 Task: Open Card Career Services Review in Board Social Media Listening and Sentiment Analysis to Workspace Intellectual Property Services and add a team member Softage.2@softage.net, a label Purple, a checklist Employee Assistance Programs (EAP), an attachment from your computer, a color Purple and finally, add a card description 'Plan and execute company team-building activity at a paintball field' and a comment 'Given the potential impact of this task on our company strategic goals, let us ensure that we approach it with a long-term perspective.'. Add a start date 'Jan 02, 1900' with a due date 'Jan 09, 1900'
Action: Mouse moved to (83, 336)
Screenshot: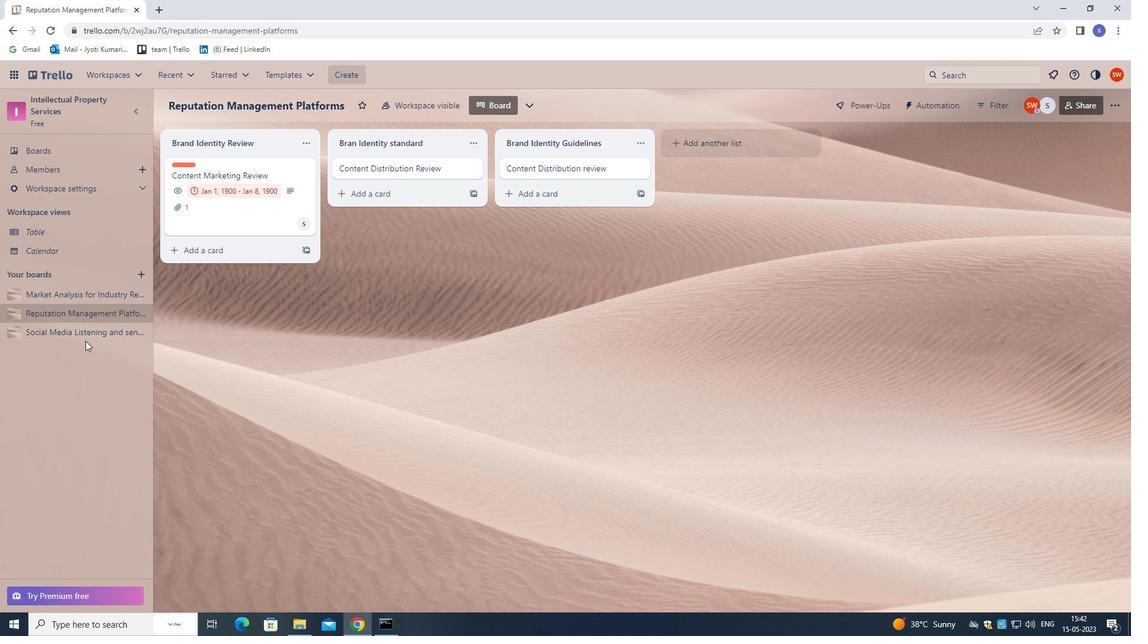
Action: Mouse pressed left at (83, 336)
Screenshot: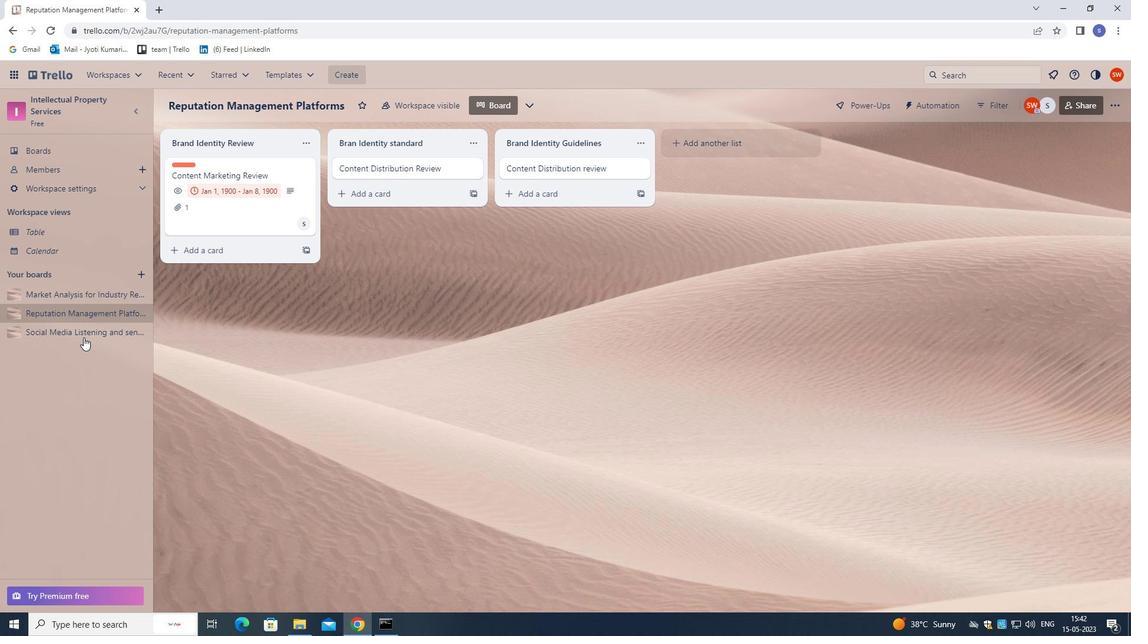 
Action: Mouse moved to (223, 173)
Screenshot: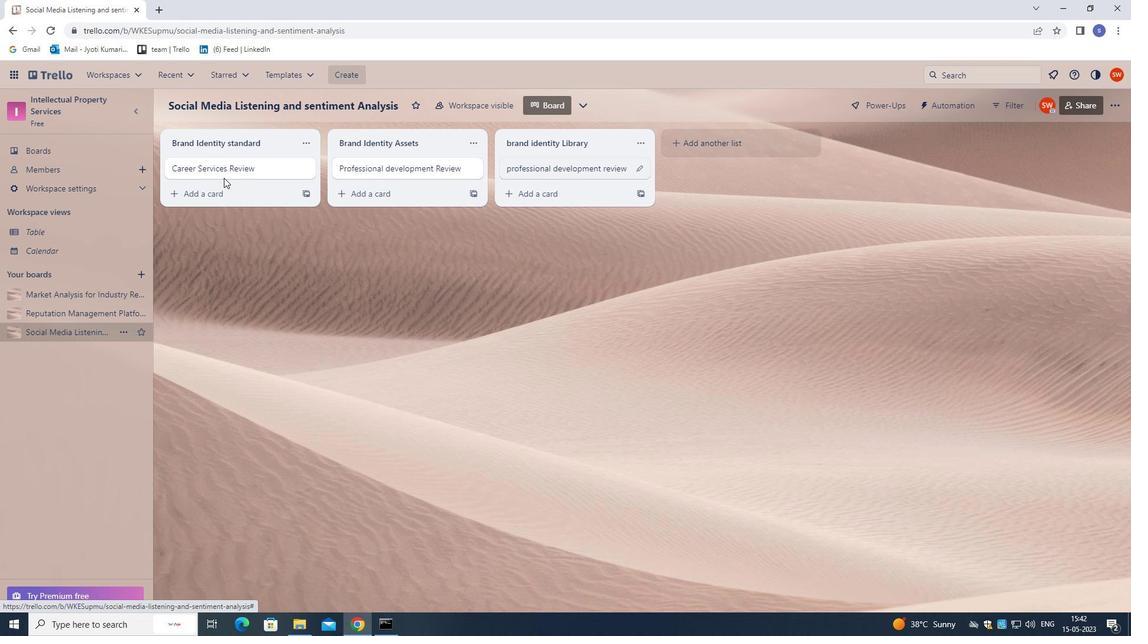 
Action: Mouse pressed left at (223, 173)
Screenshot: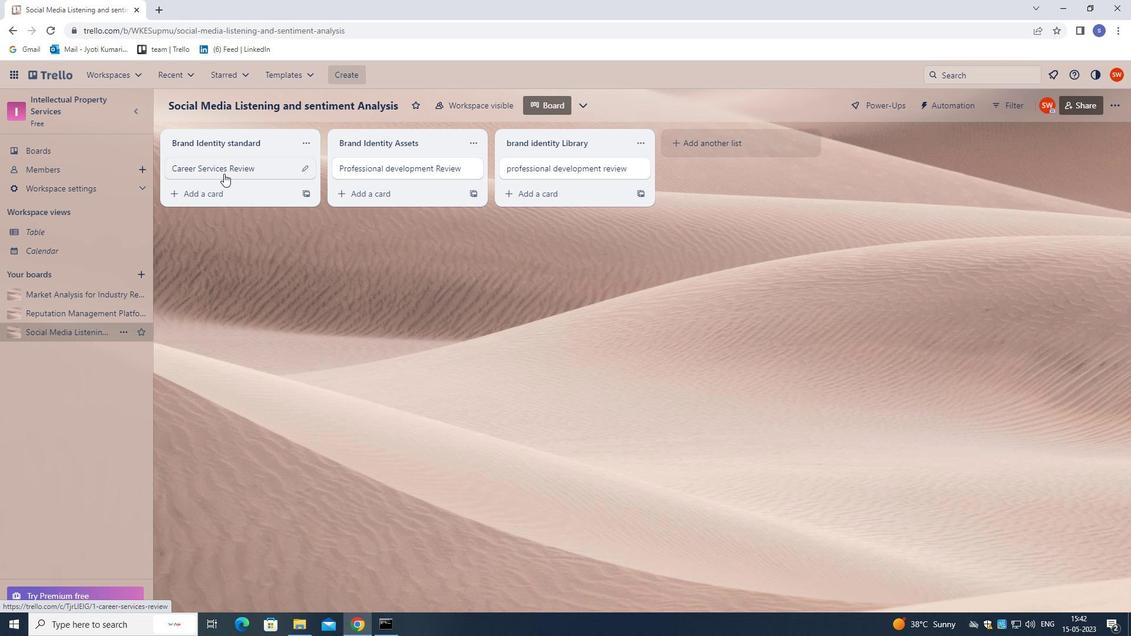 
Action: Mouse moved to (696, 167)
Screenshot: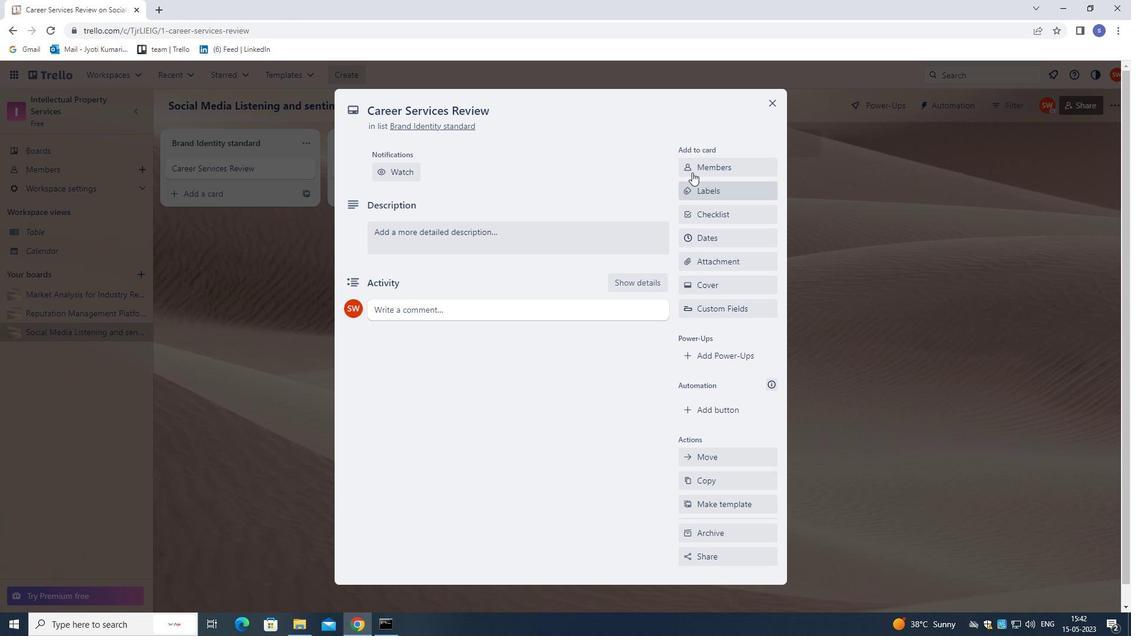 
Action: Mouse pressed left at (696, 167)
Screenshot: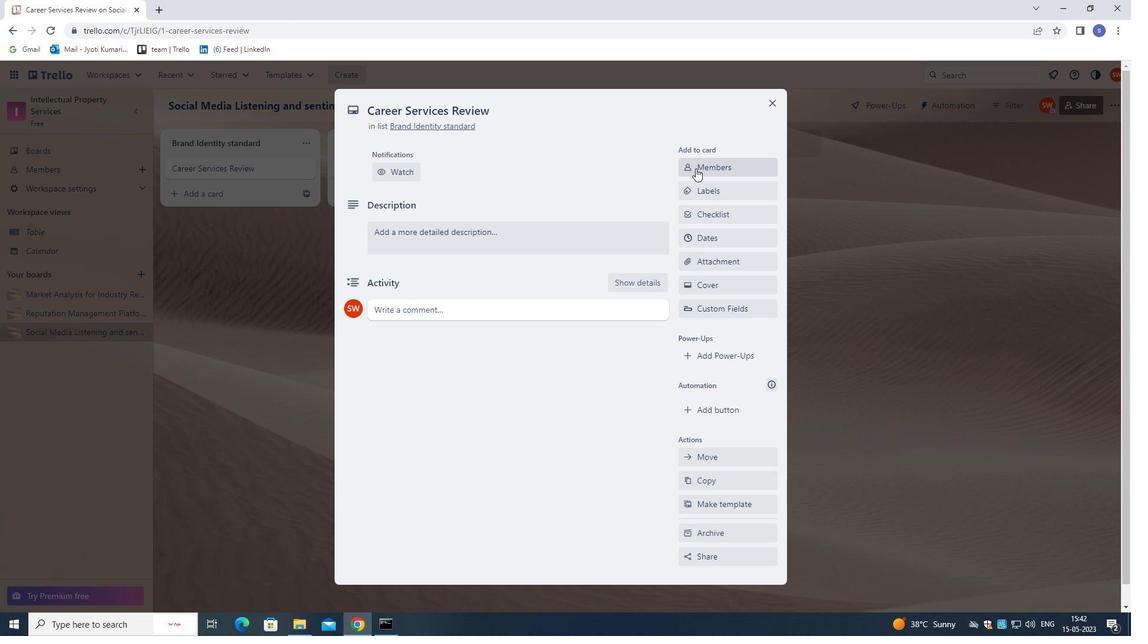 
Action: Mouse moved to (471, 245)
Screenshot: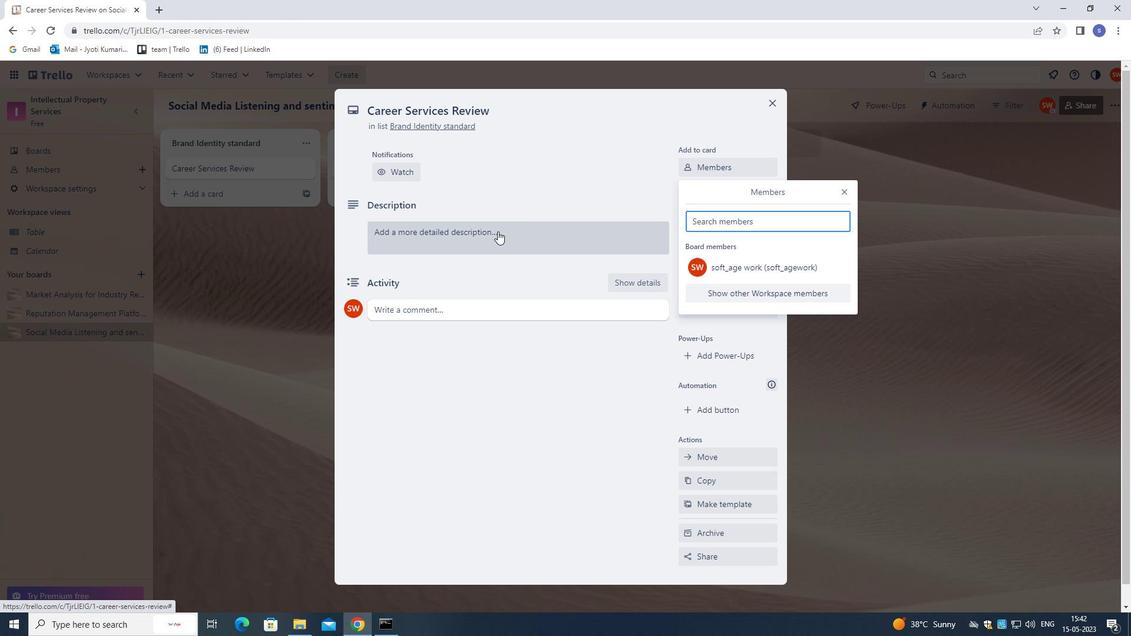 
Action: Key pressed softage.2<Key.shift>@SOFTAGE.NET
Screenshot: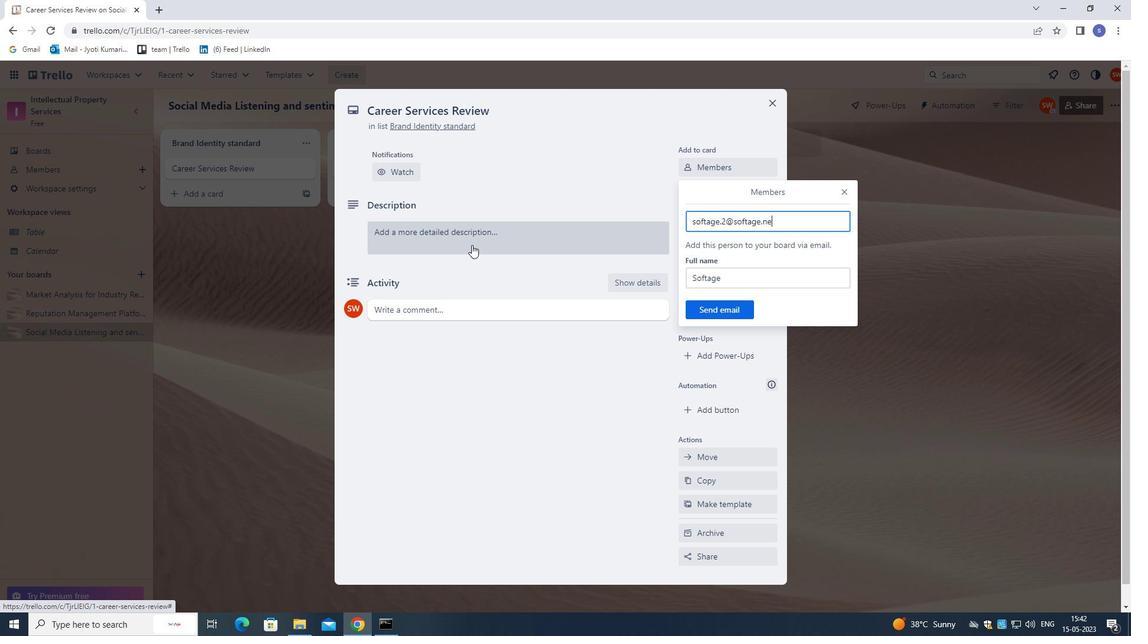 
Action: Mouse moved to (720, 314)
Screenshot: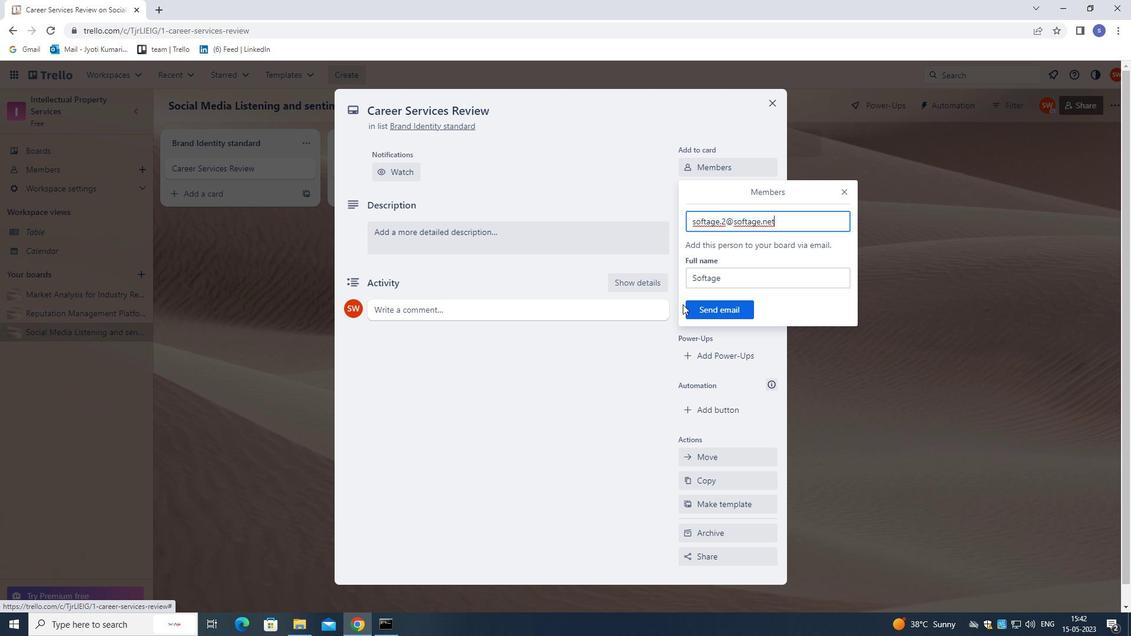 
Action: Mouse pressed left at (720, 314)
Screenshot: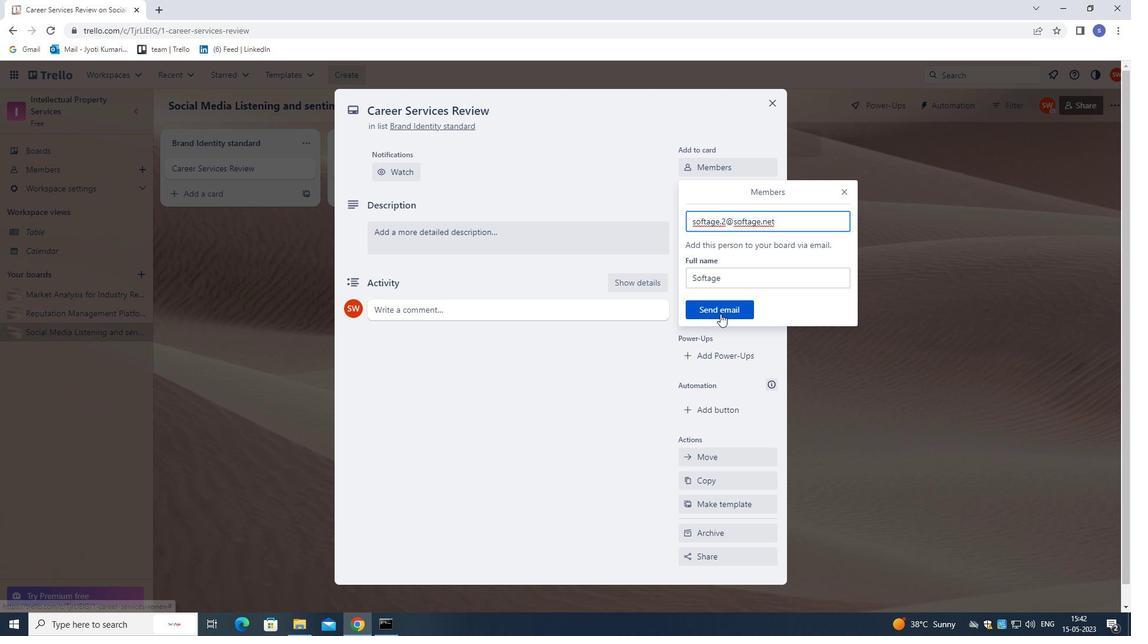 
Action: Mouse moved to (715, 235)
Screenshot: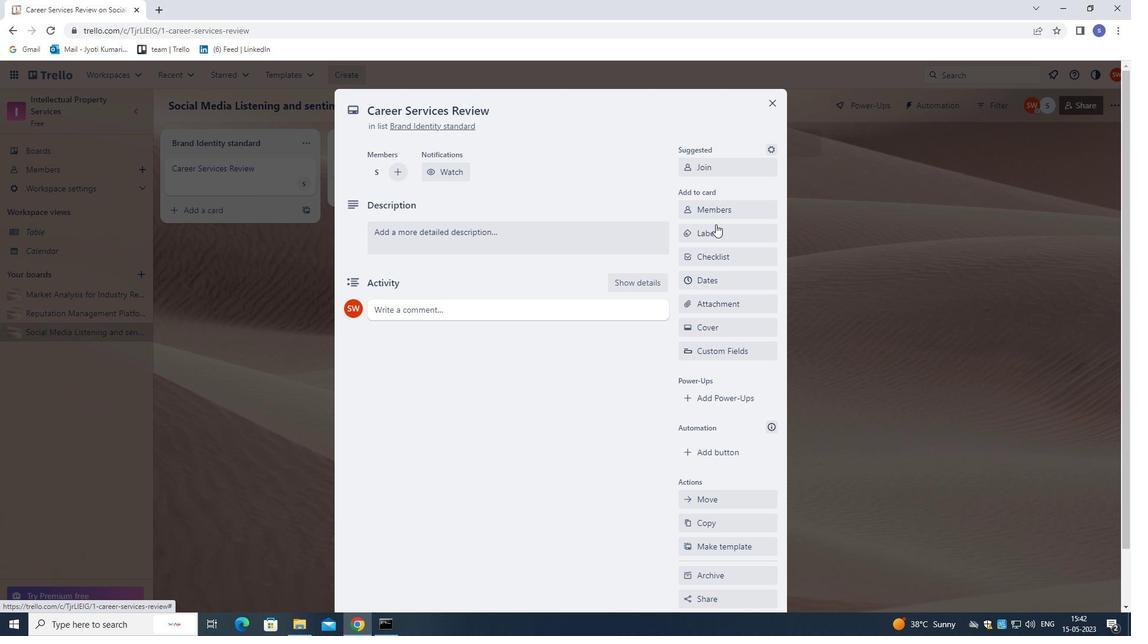 
Action: Mouse pressed left at (715, 235)
Screenshot: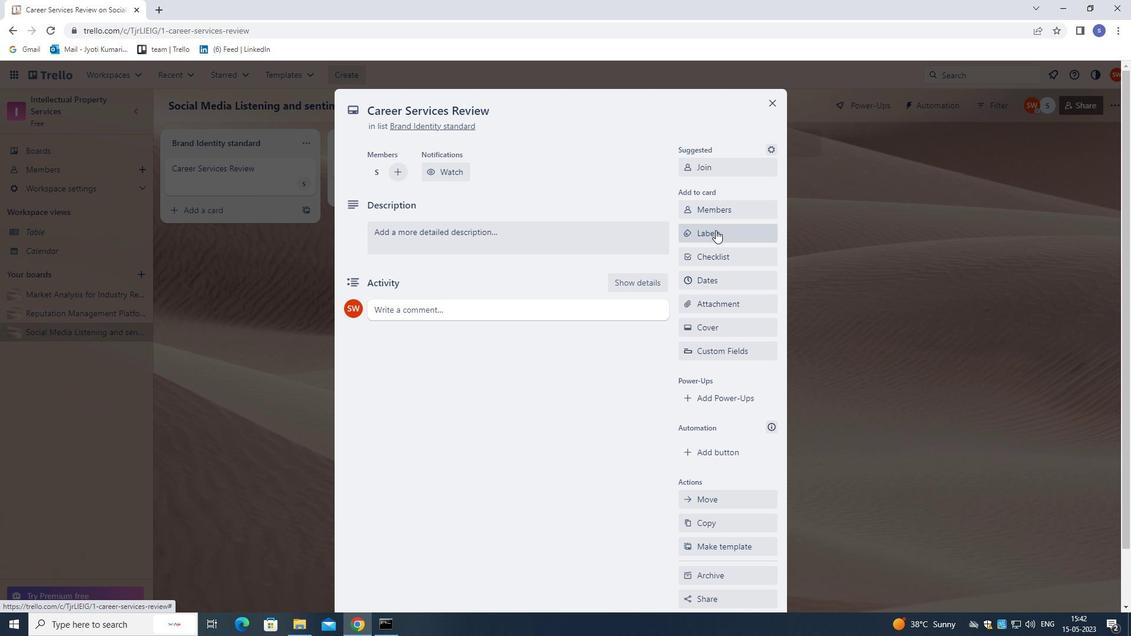 
Action: Mouse moved to (763, 422)
Screenshot: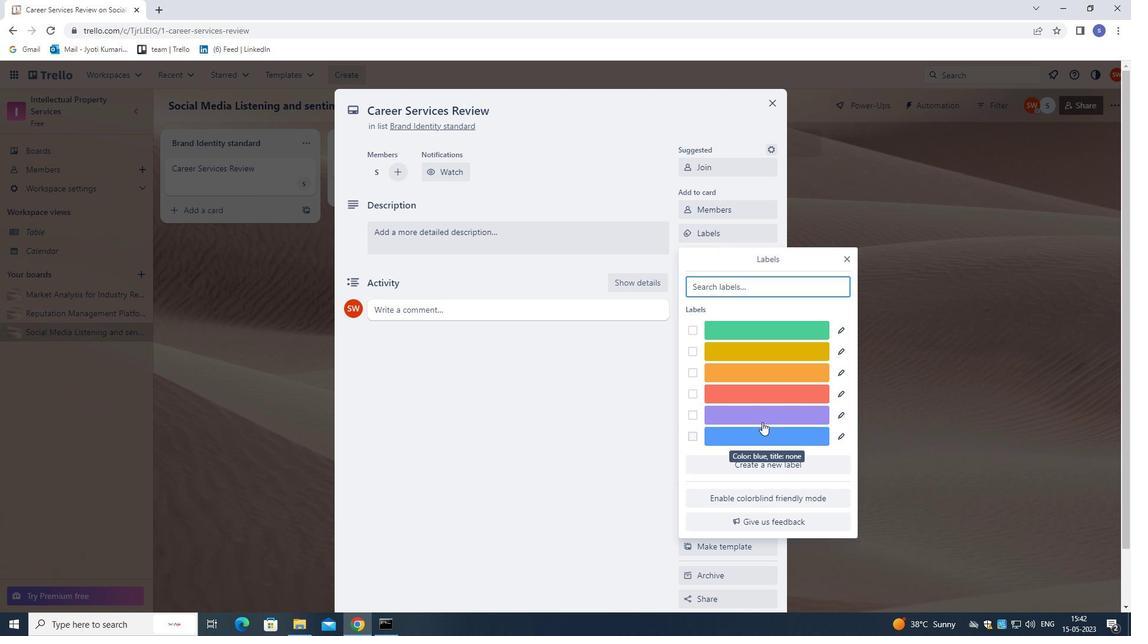 
Action: Key pressed P
Screenshot: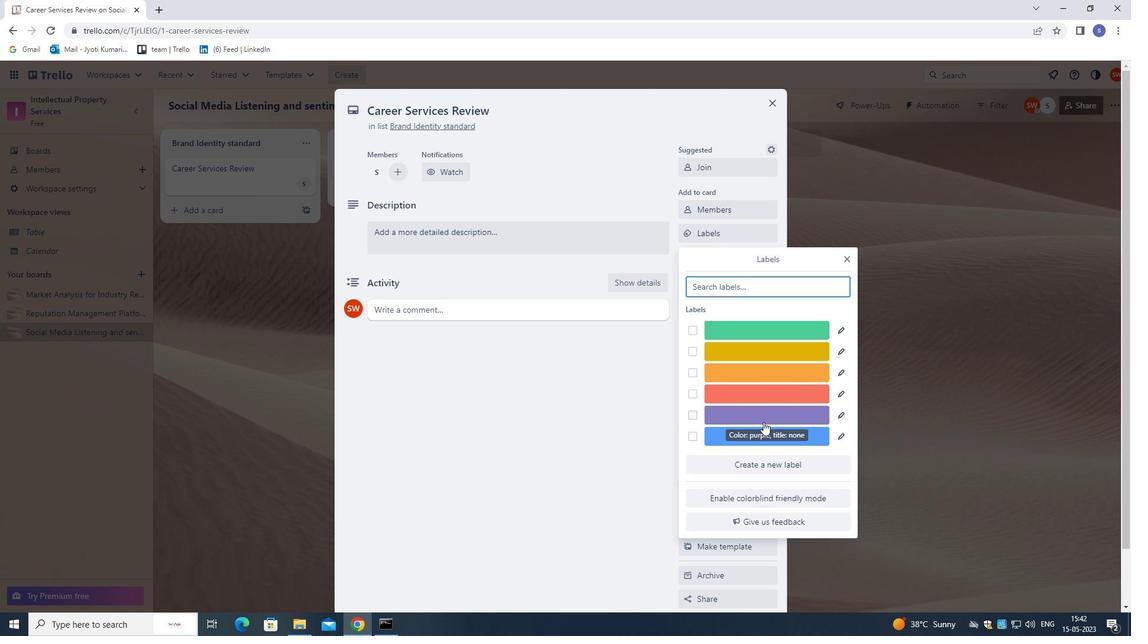 
Action: Mouse moved to (777, 333)
Screenshot: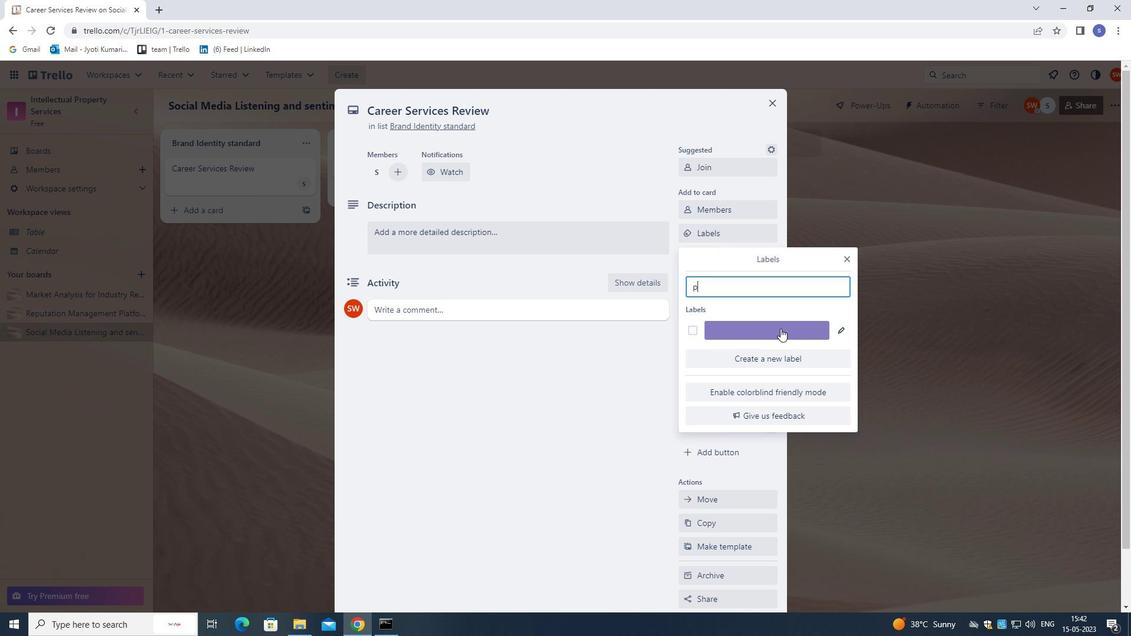 
Action: Mouse pressed left at (777, 333)
Screenshot: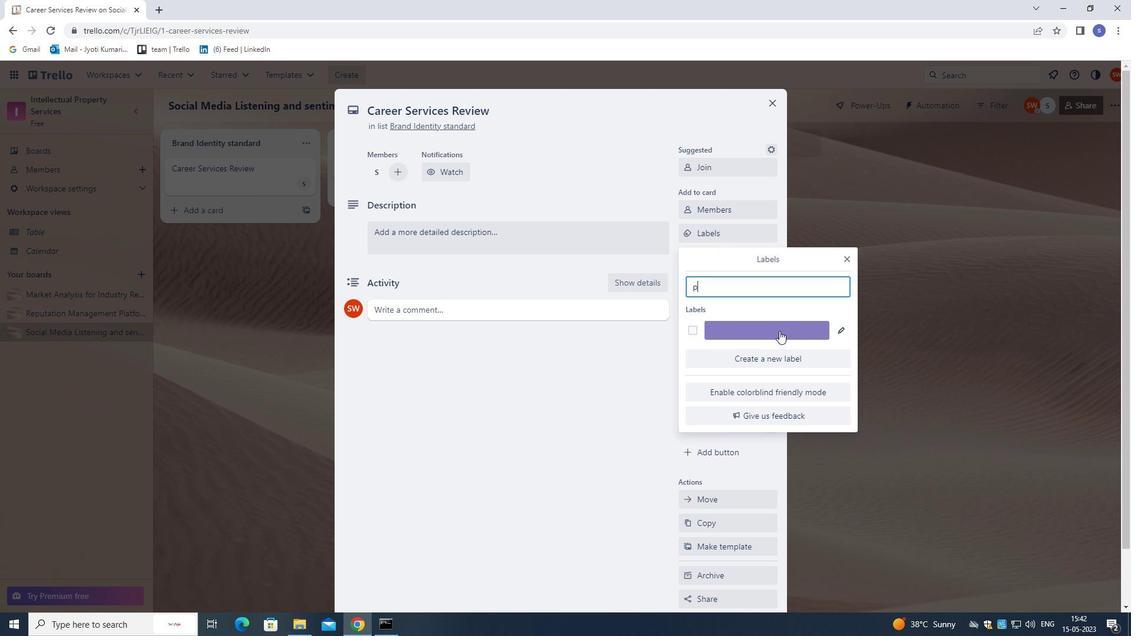 
Action: Mouse moved to (844, 260)
Screenshot: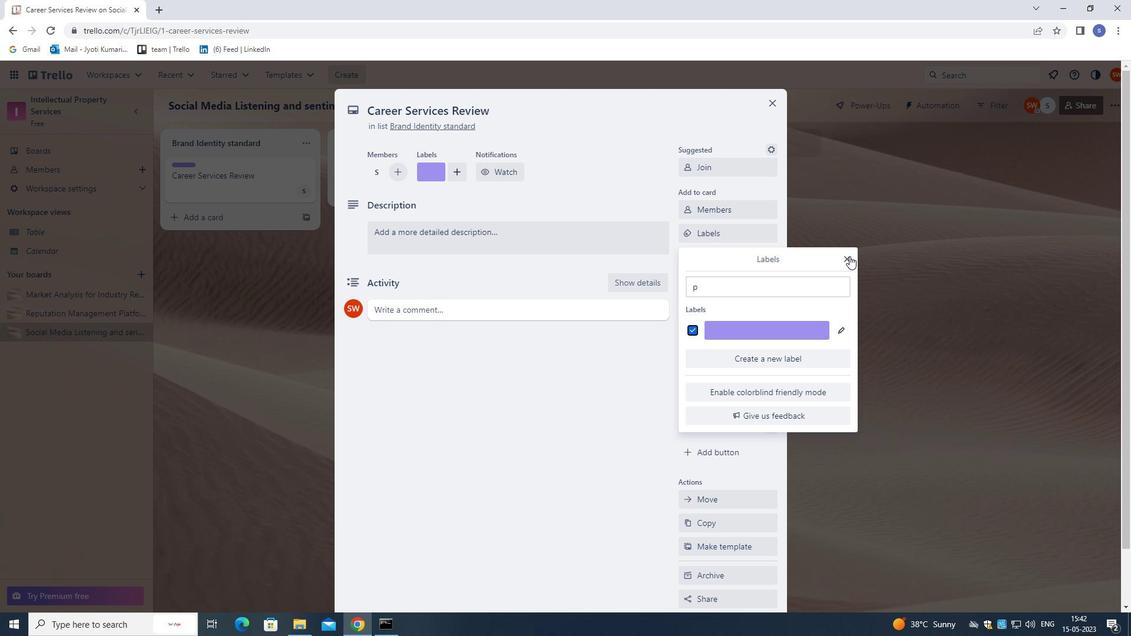 
Action: Mouse pressed left at (844, 260)
Screenshot: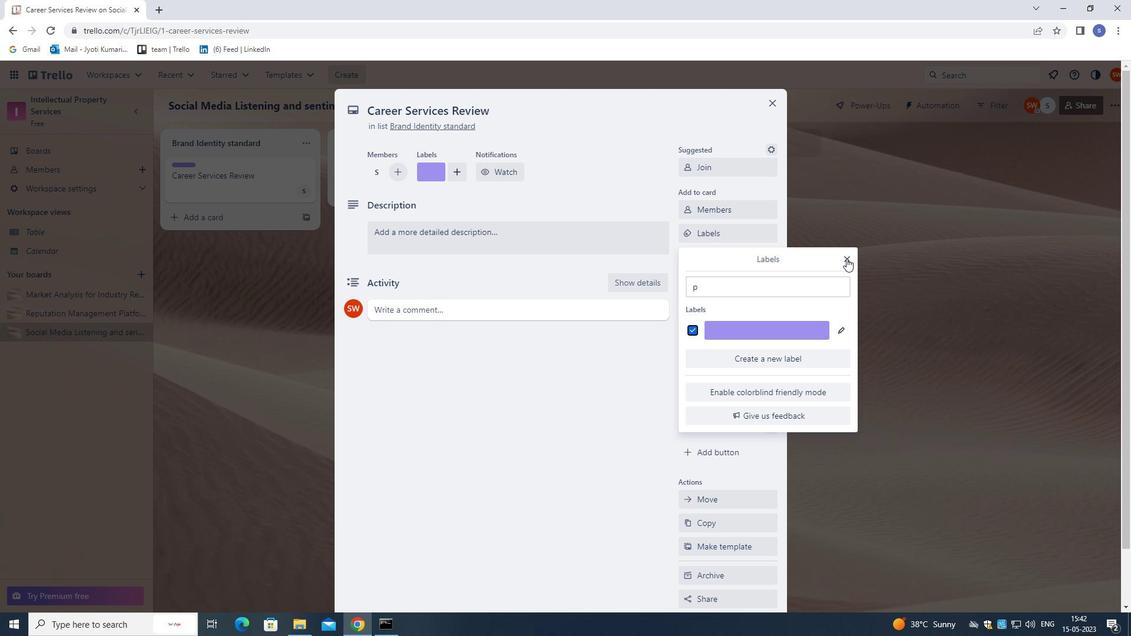
Action: Mouse moved to (706, 262)
Screenshot: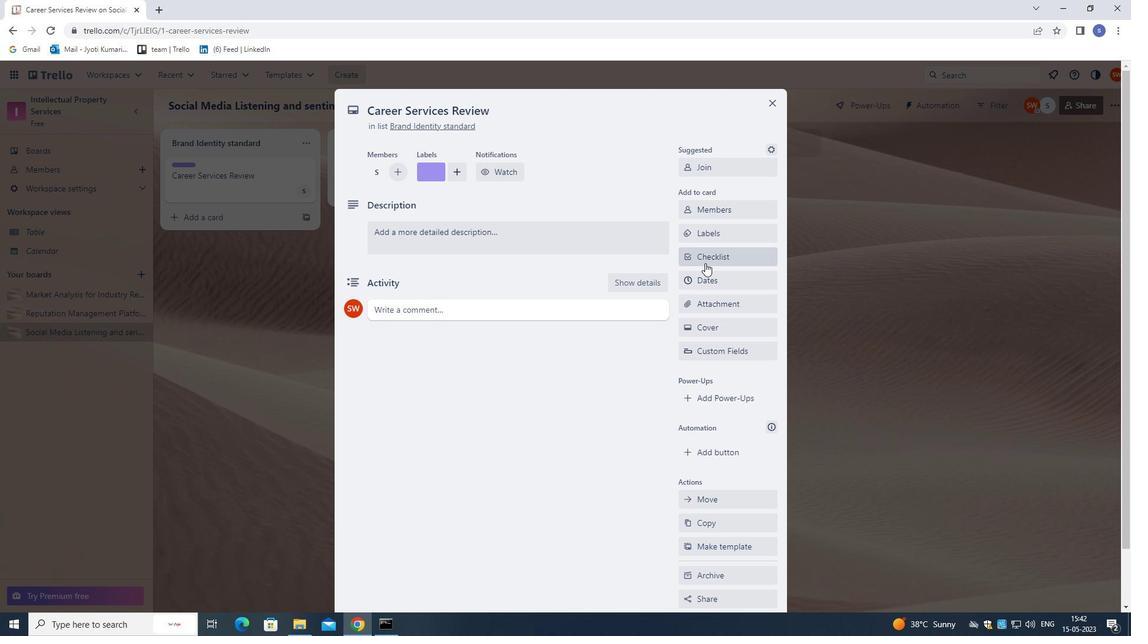 
Action: Mouse pressed left at (706, 262)
Screenshot: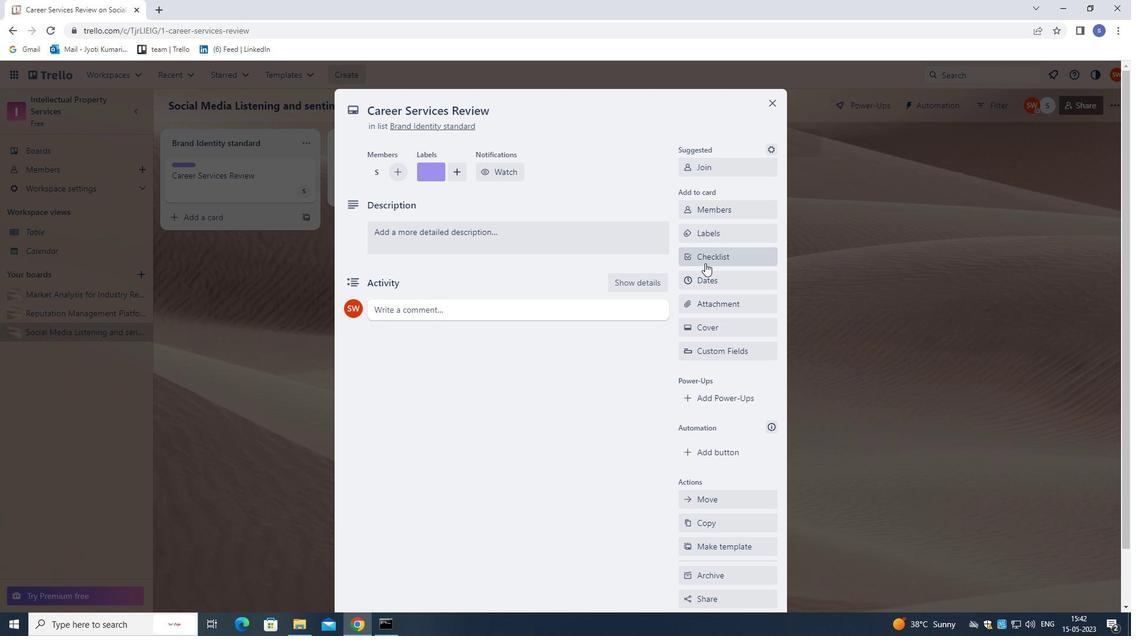 
Action: Mouse moved to (688, 233)
Screenshot: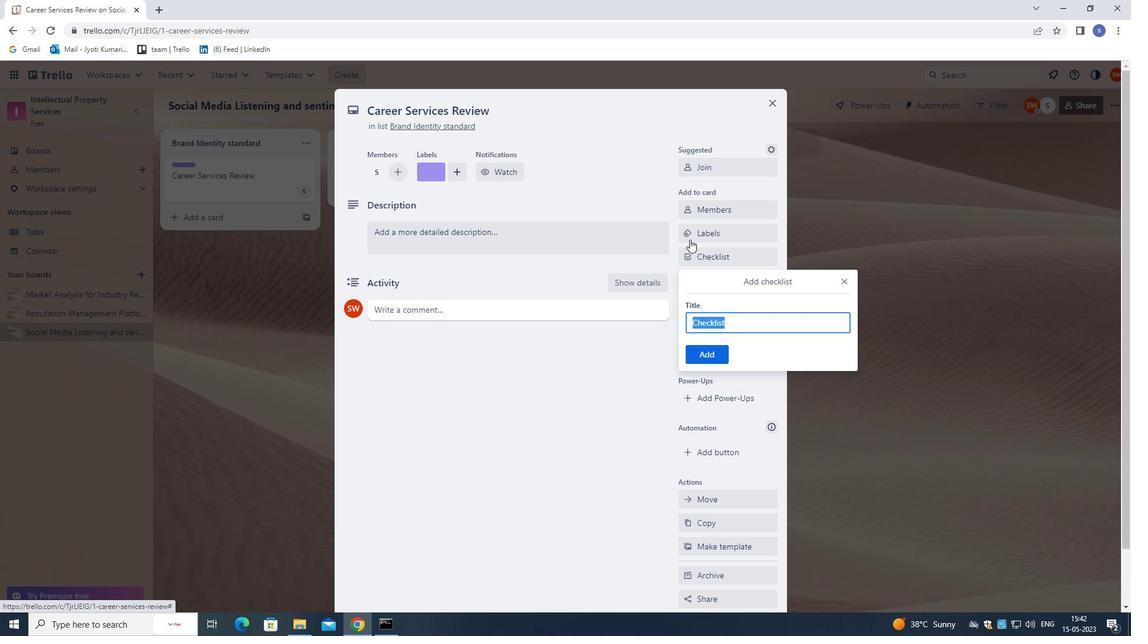 
Action: Key pressed <Key.shift>EMPLOYEE<Key.space><Key.shift><Key.shift><Key.shift><Key.shift>ASSISTANCE<Key.space><Key.shift>PROGRAM<Key.shift_r>9<Key.shift>EAP<Key.shift_r>)<Key.left><Key.left><Key.left><Key.left><Key.backspace><Key.shift_r>(
Screenshot: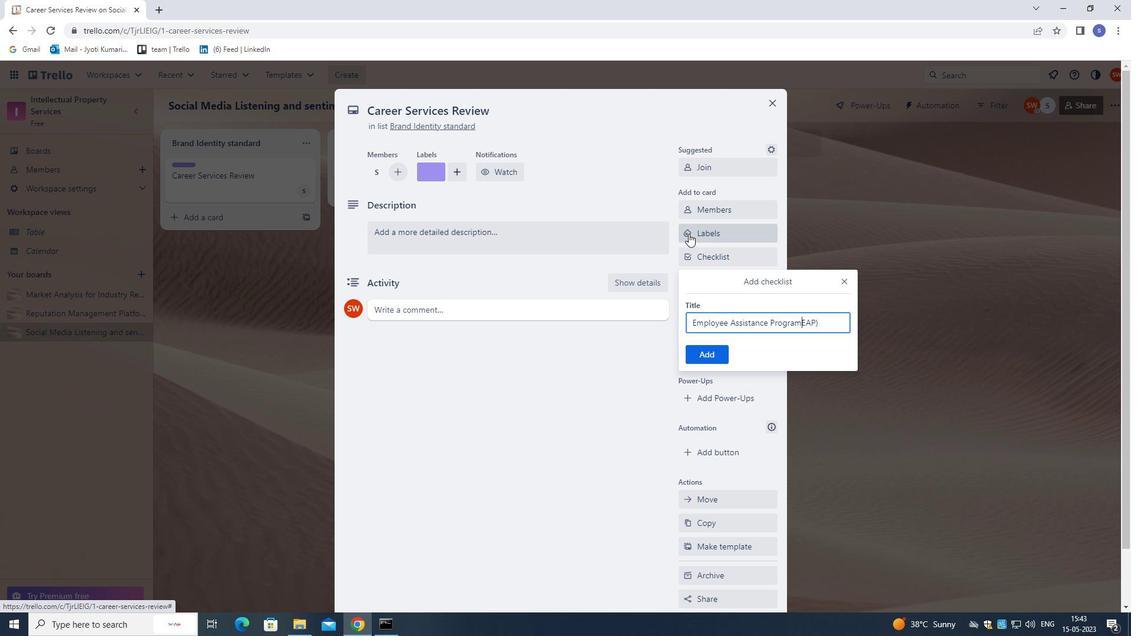 
Action: Mouse moved to (699, 350)
Screenshot: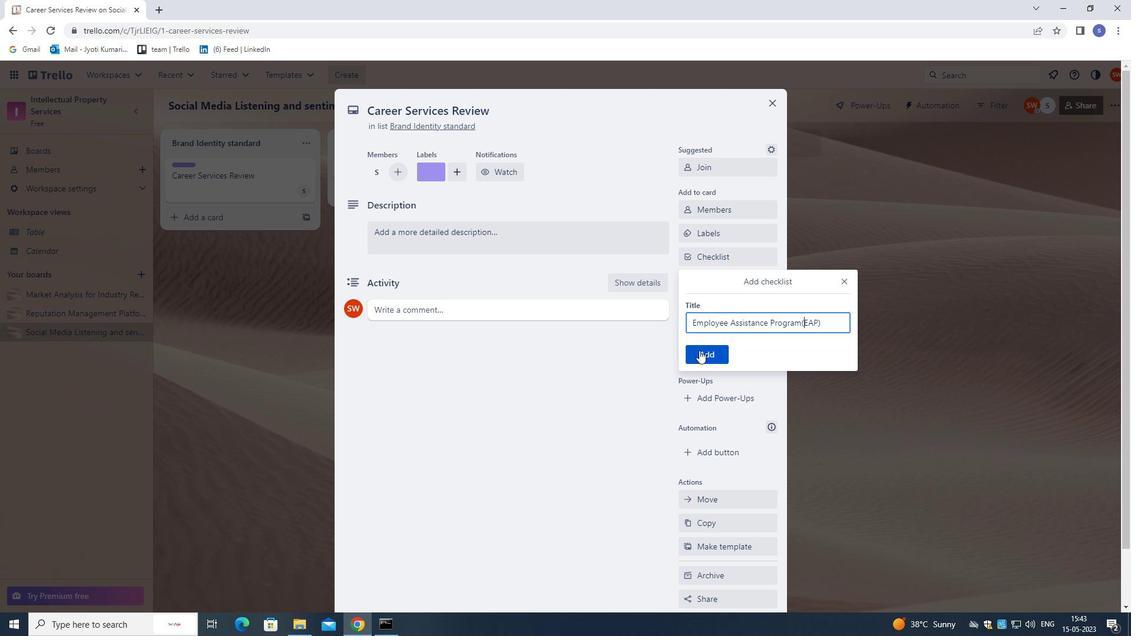 
Action: Mouse pressed left at (699, 350)
Screenshot: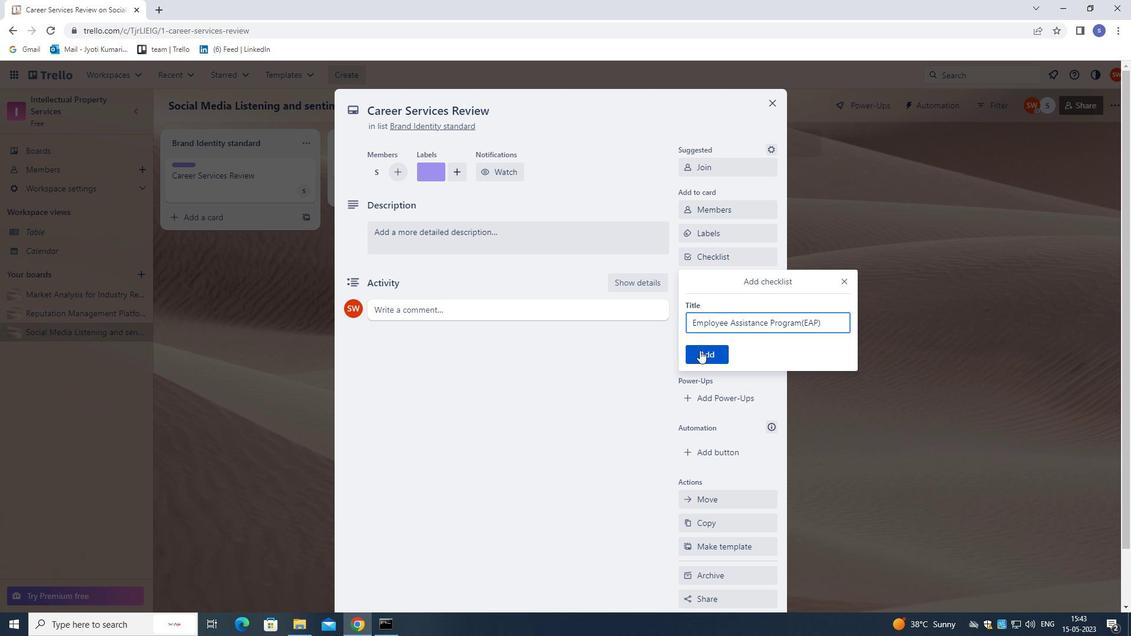 
Action: Mouse moved to (719, 283)
Screenshot: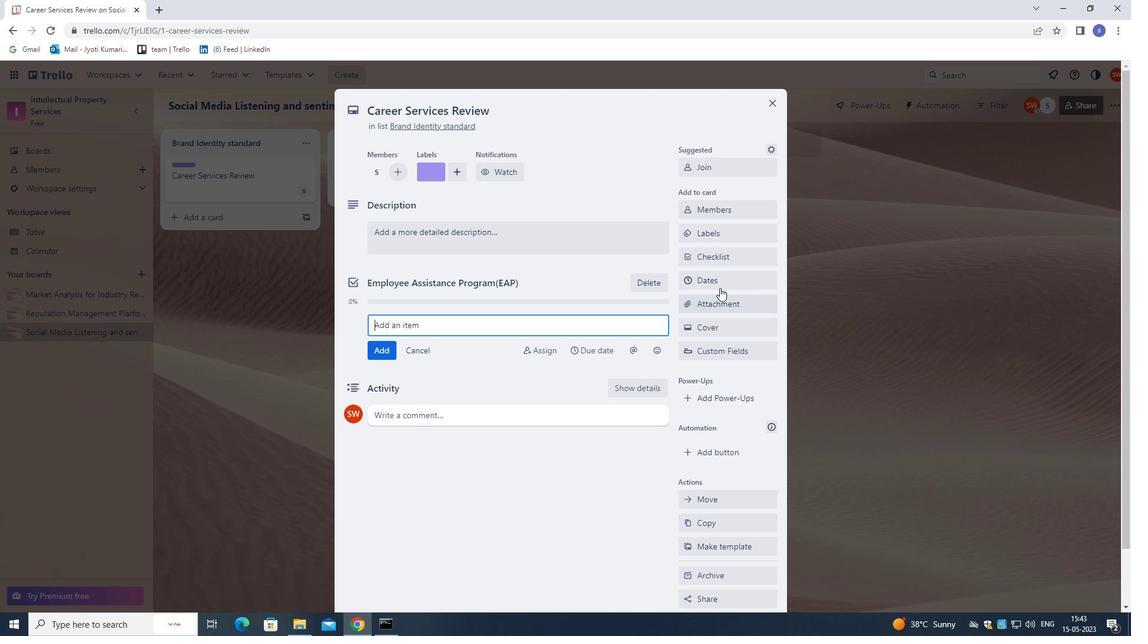 
Action: Mouse pressed left at (719, 283)
Screenshot: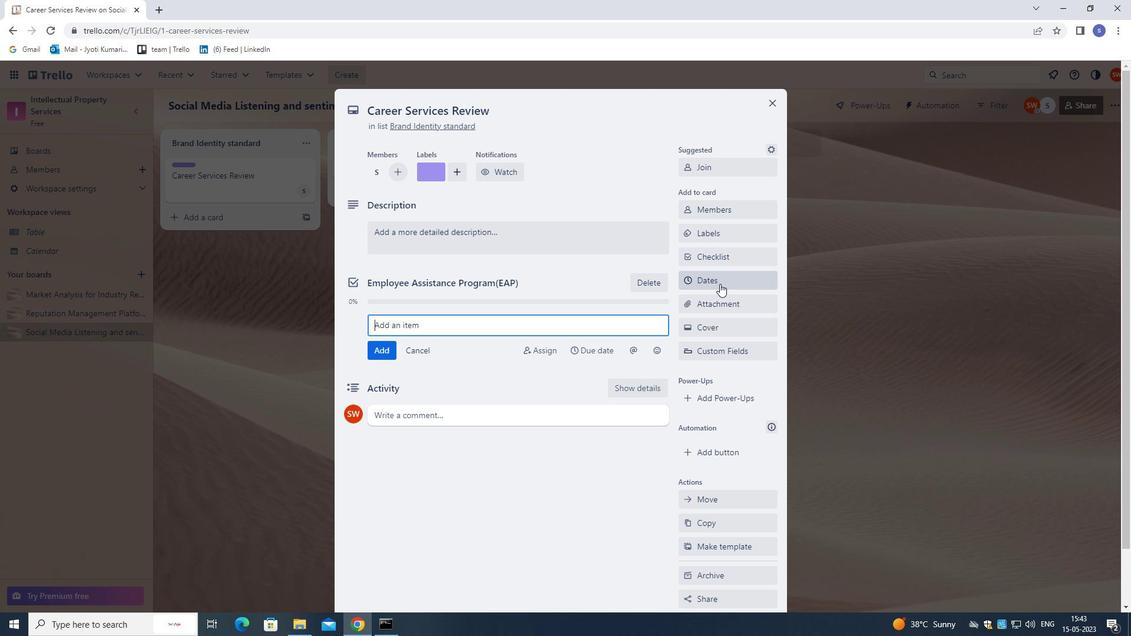 
Action: Mouse moved to (693, 316)
Screenshot: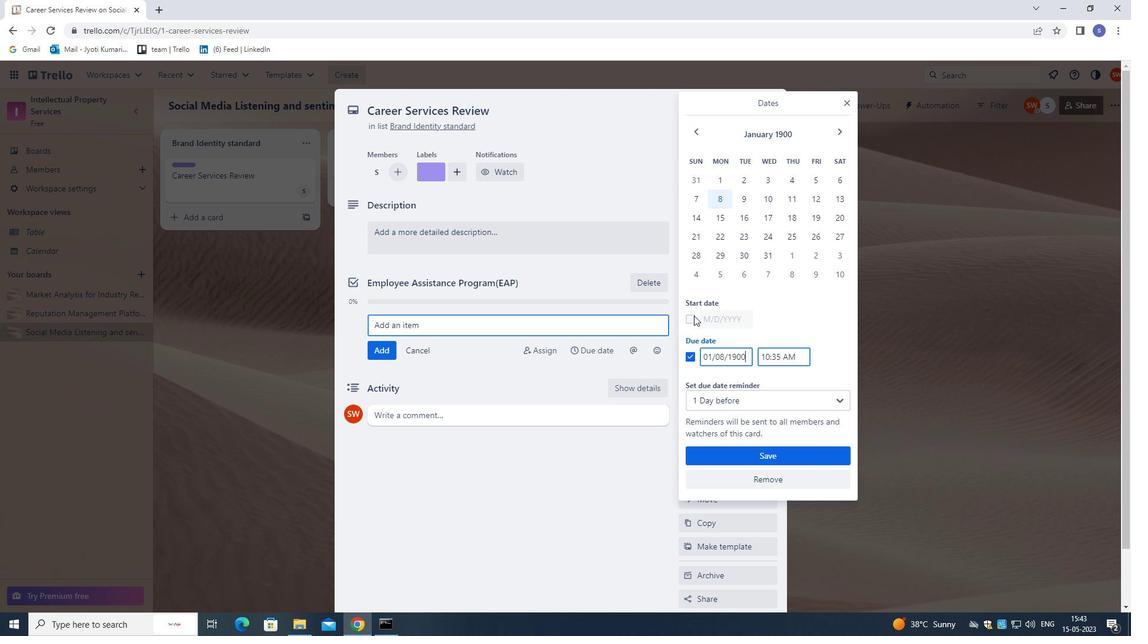 
Action: Mouse pressed left at (693, 316)
Screenshot: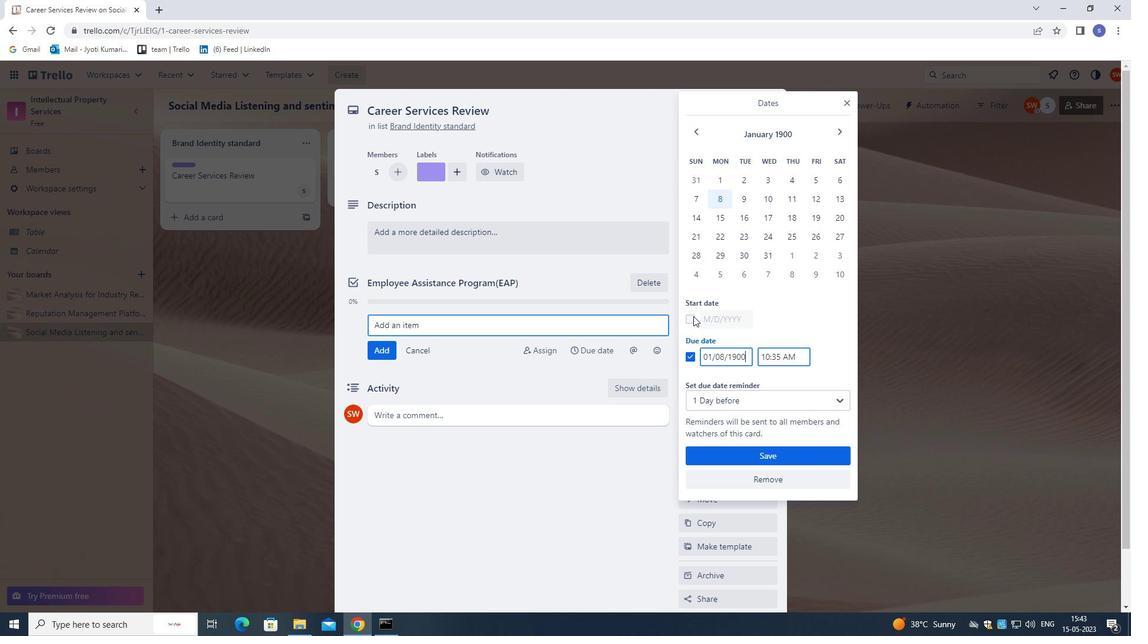 
Action: Mouse moved to (744, 183)
Screenshot: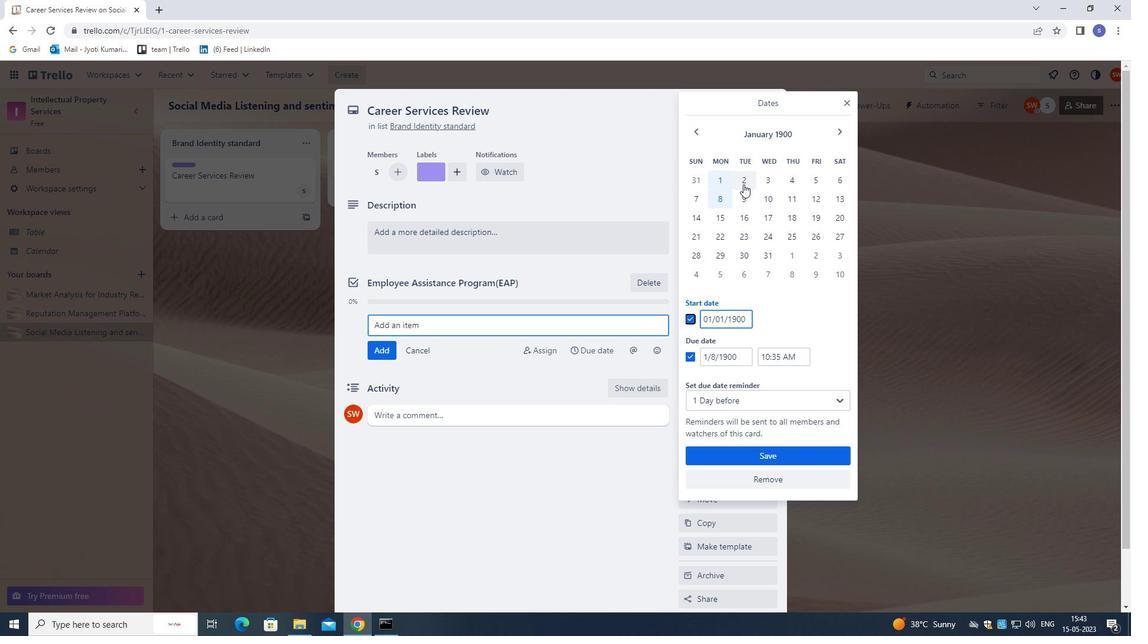 
Action: Mouse pressed left at (744, 183)
Screenshot: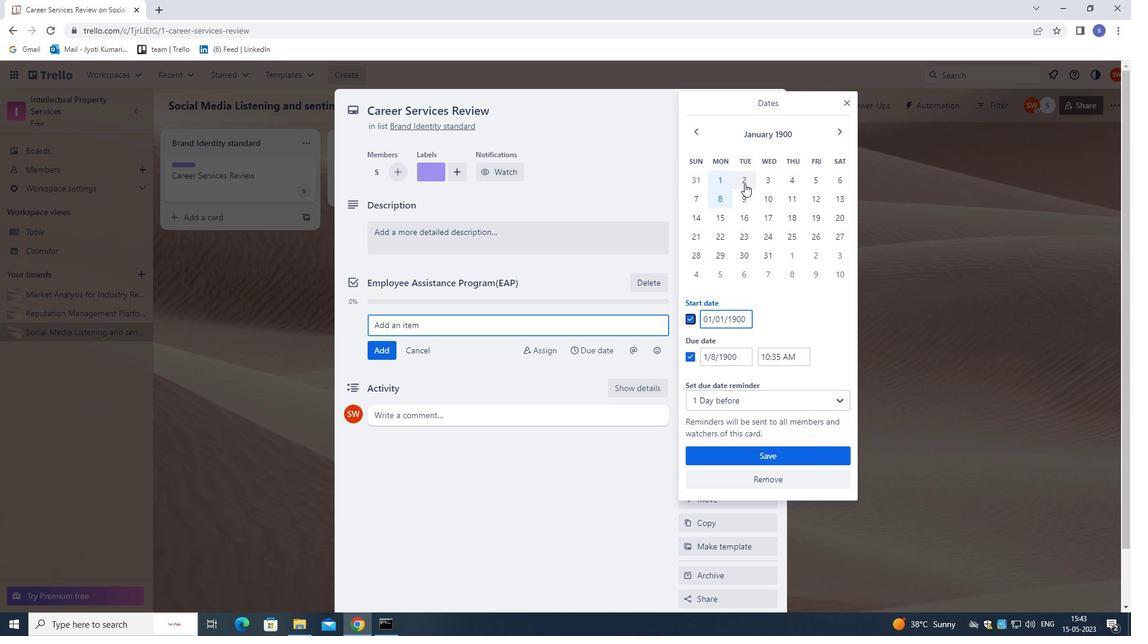 
Action: Mouse moved to (746, 199)
Screenshot: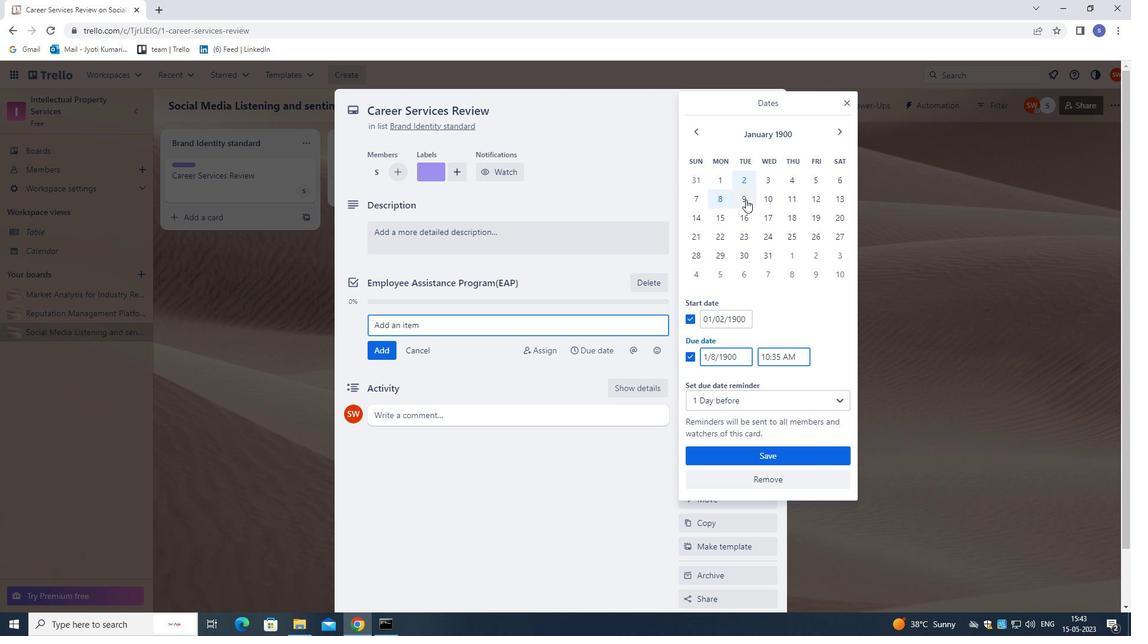 
Action: Mouse pressed left at (746, 199)
Screenshot: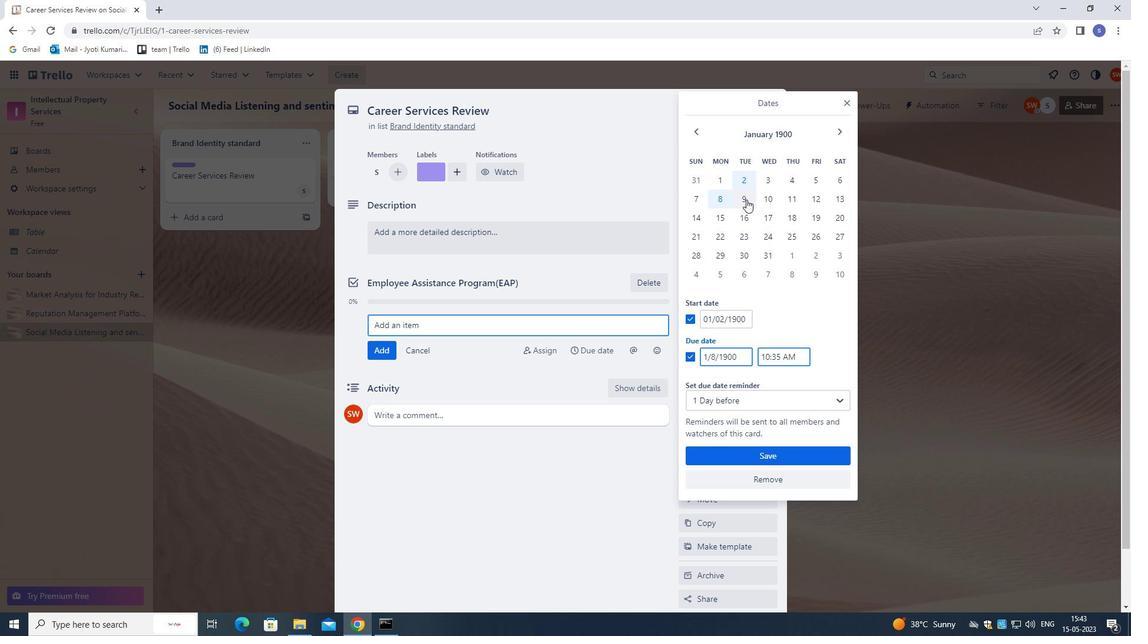 
Action: Mouse moved to (731, 458)
Screenshot: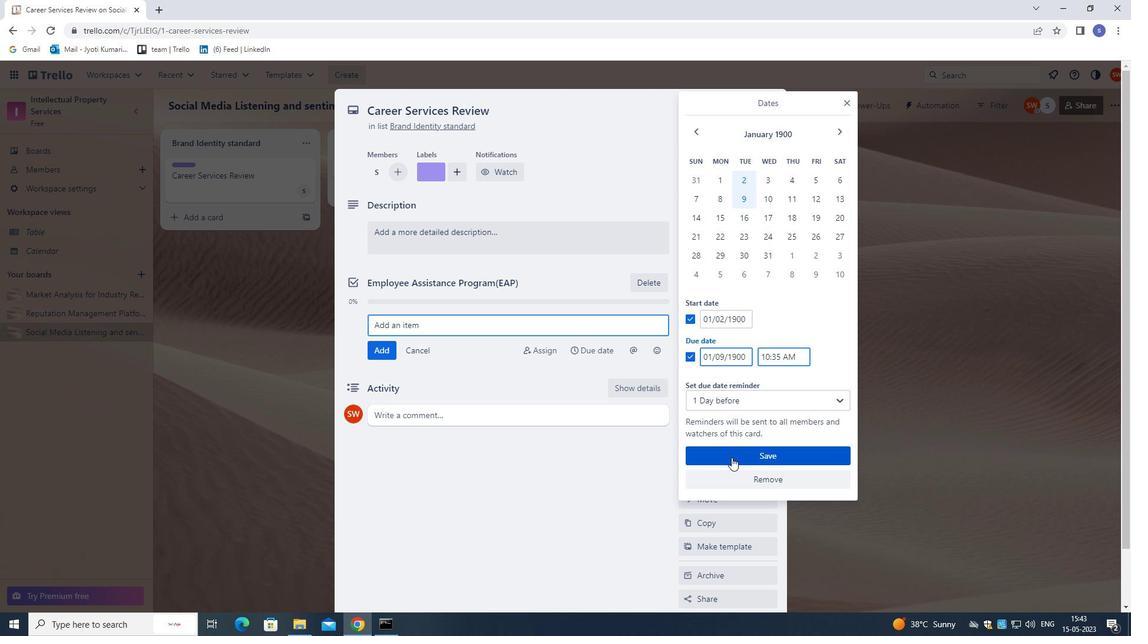 
Action: Mouse pressed left at (731, 458)
Screenshot: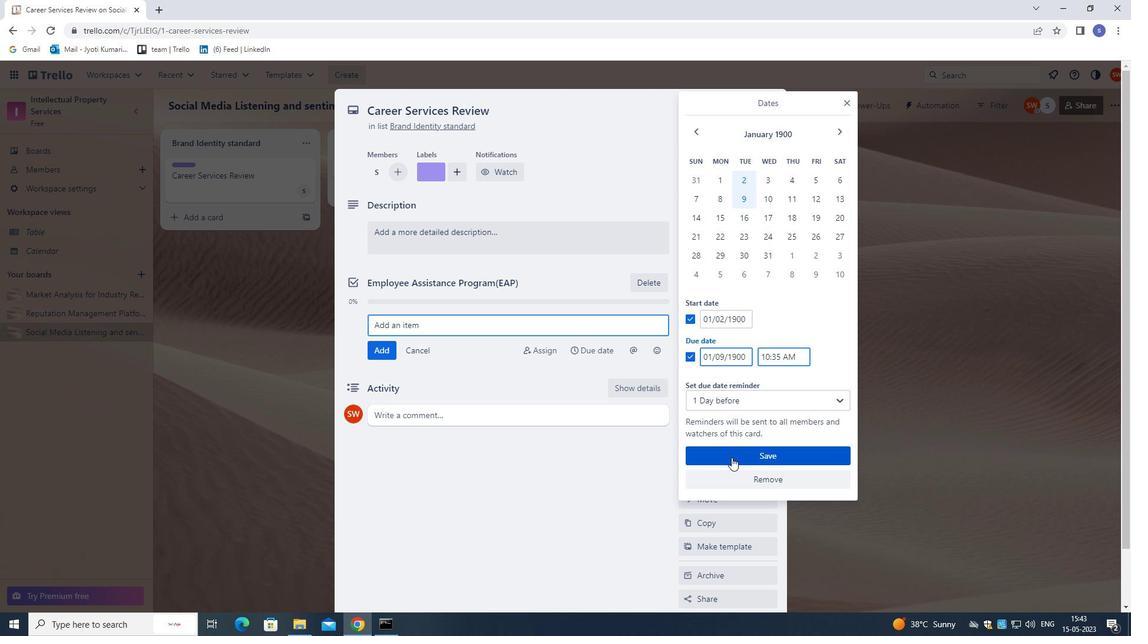 
Action: Mouse moved to (732, 309)
Screenshot: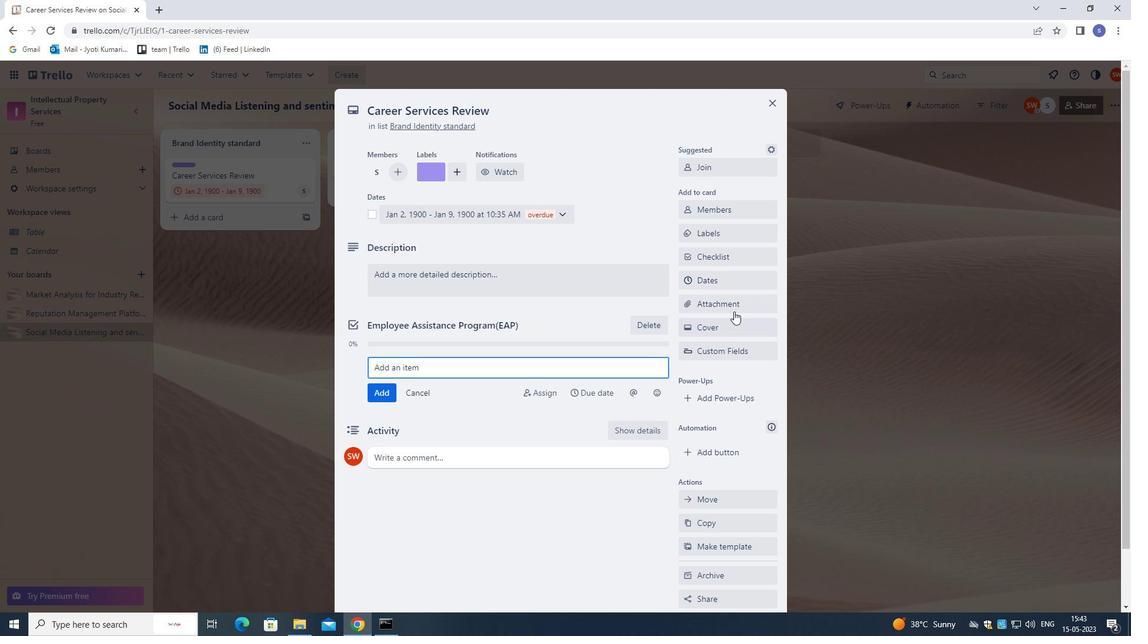 
Action: Mouse pressed left at (732, 309)
Screenshot: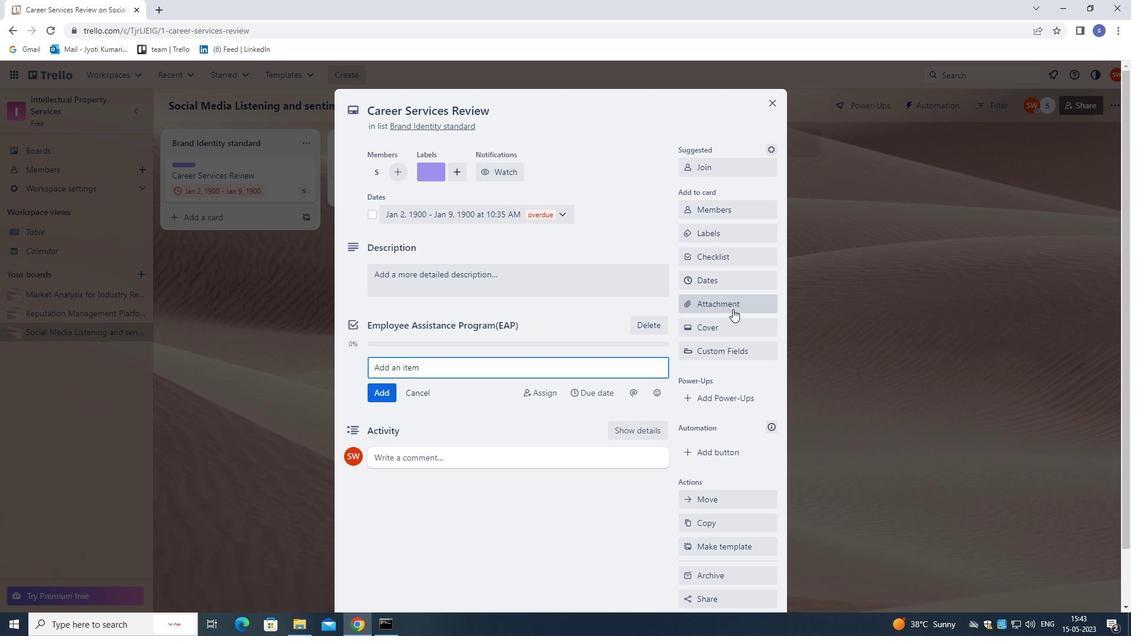 
Action: Mouse moved to (709, 358)
Screenshot: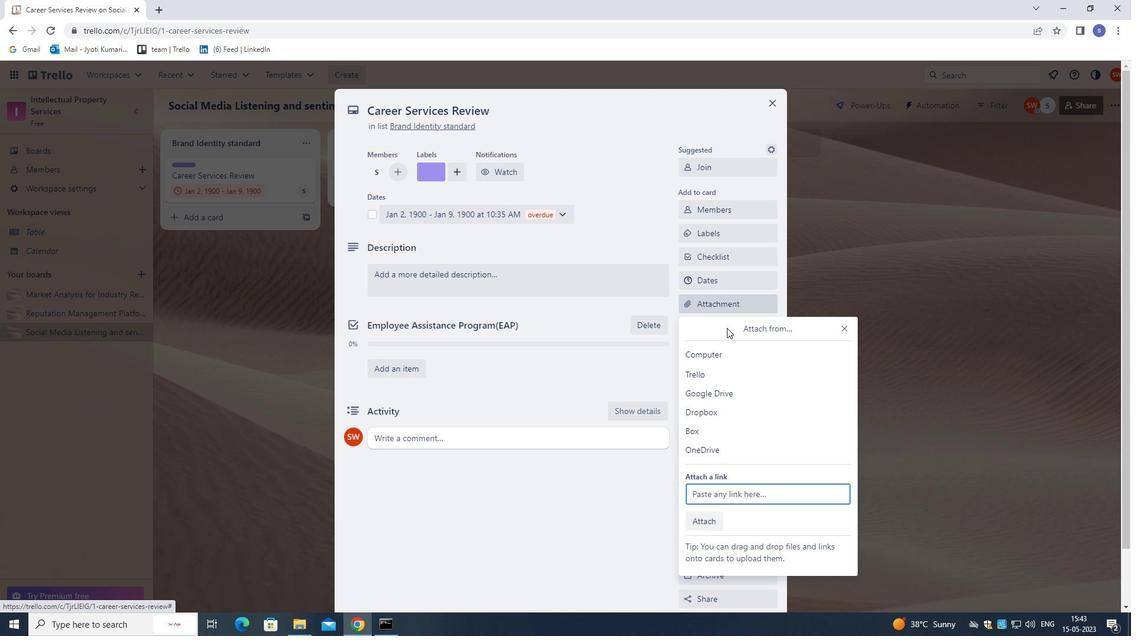 
Action: Mouse pressed left at (709, 358)
Screenshot: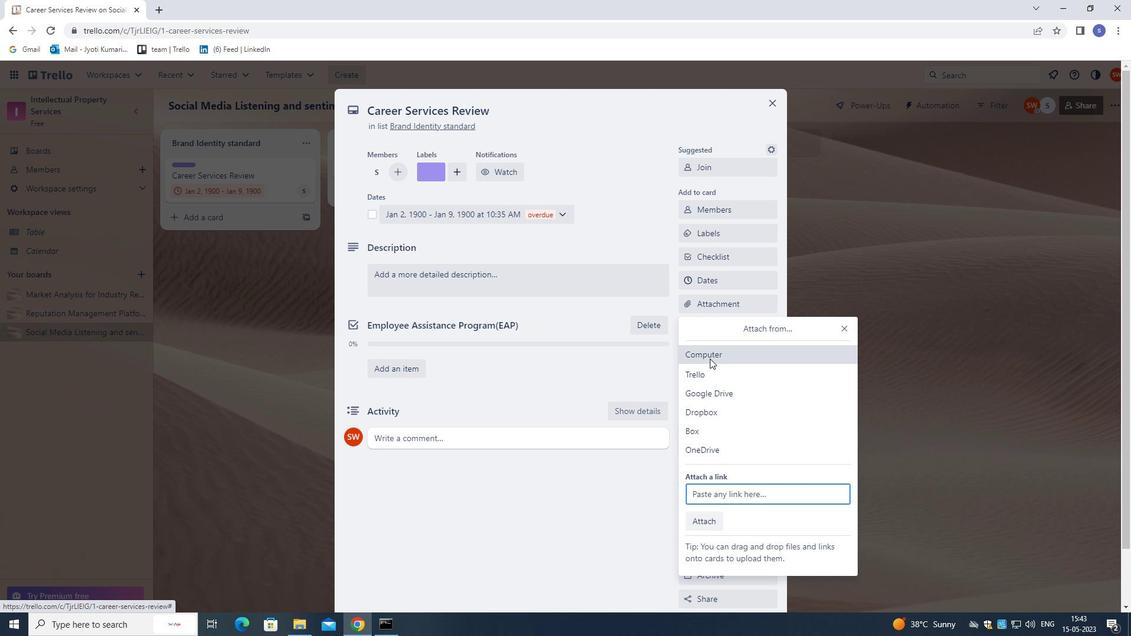 
Action: Mouse moved to (342, 204)
Screenshot: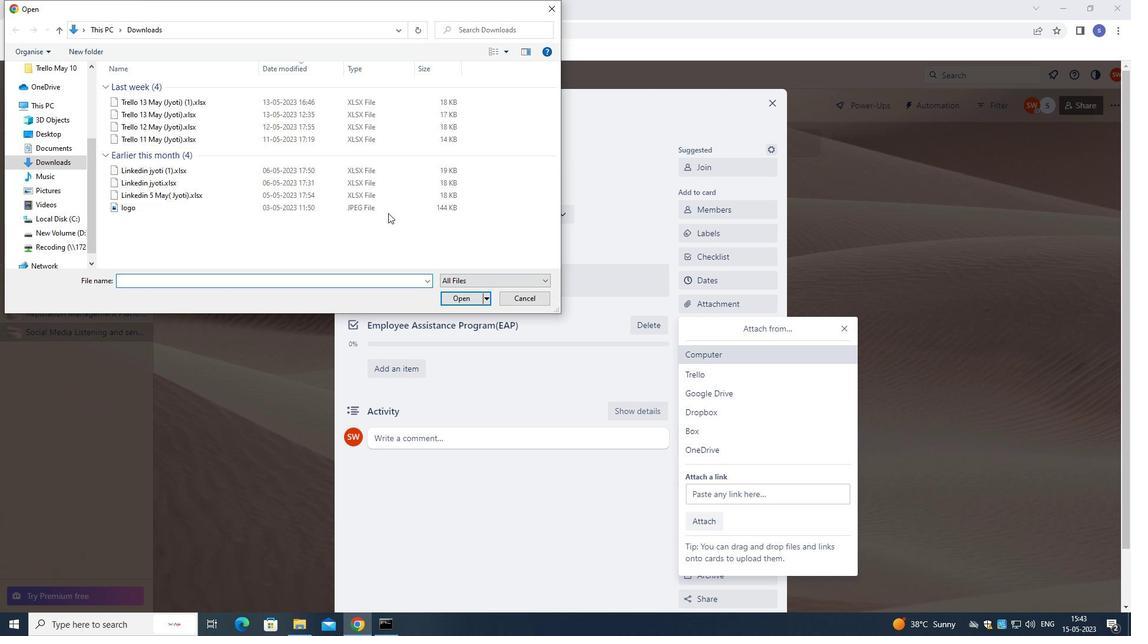 
Action: Mouse pressed left at (342, 204)
Screenshot: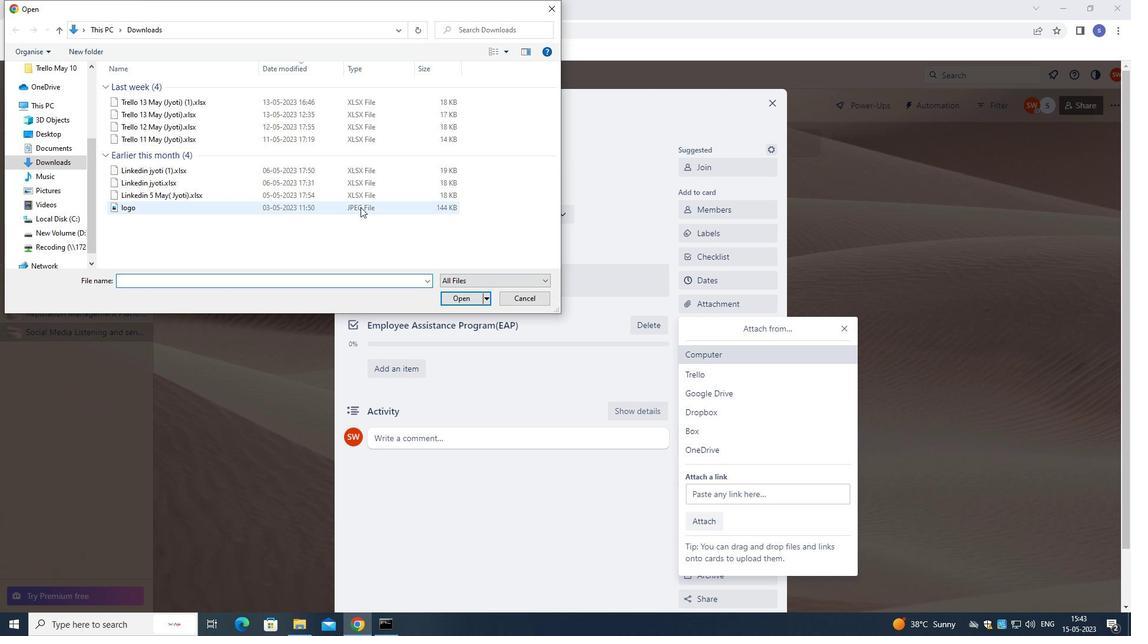 
Action: Mouse moved to (358, 185)
Screenshot: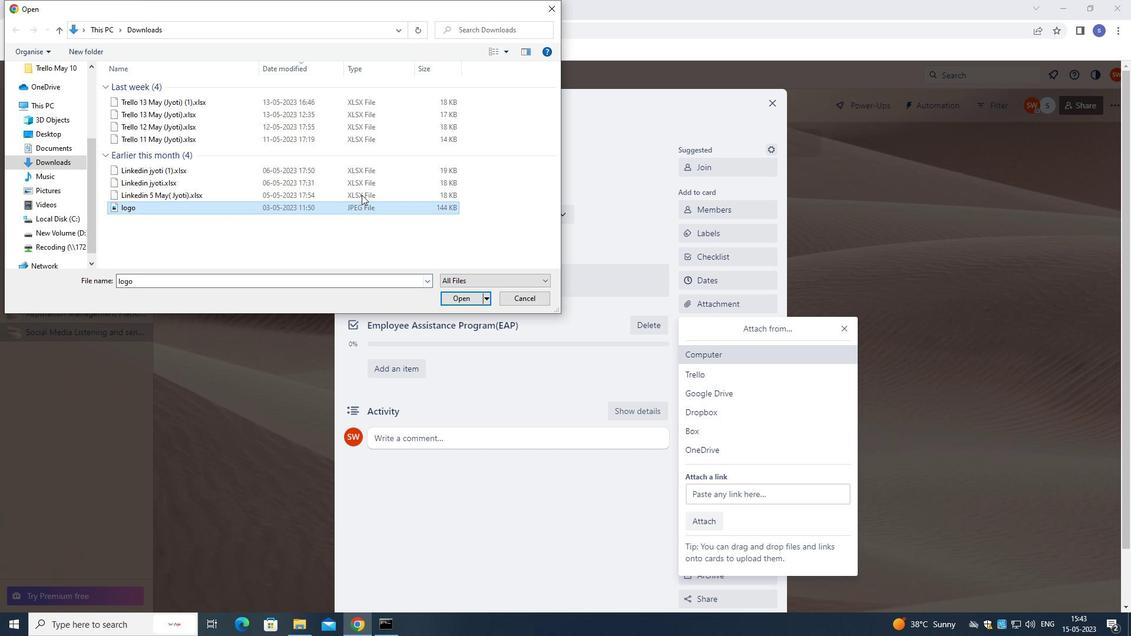 
Action: Mouse pressed left at (358, 185)
Screenshot: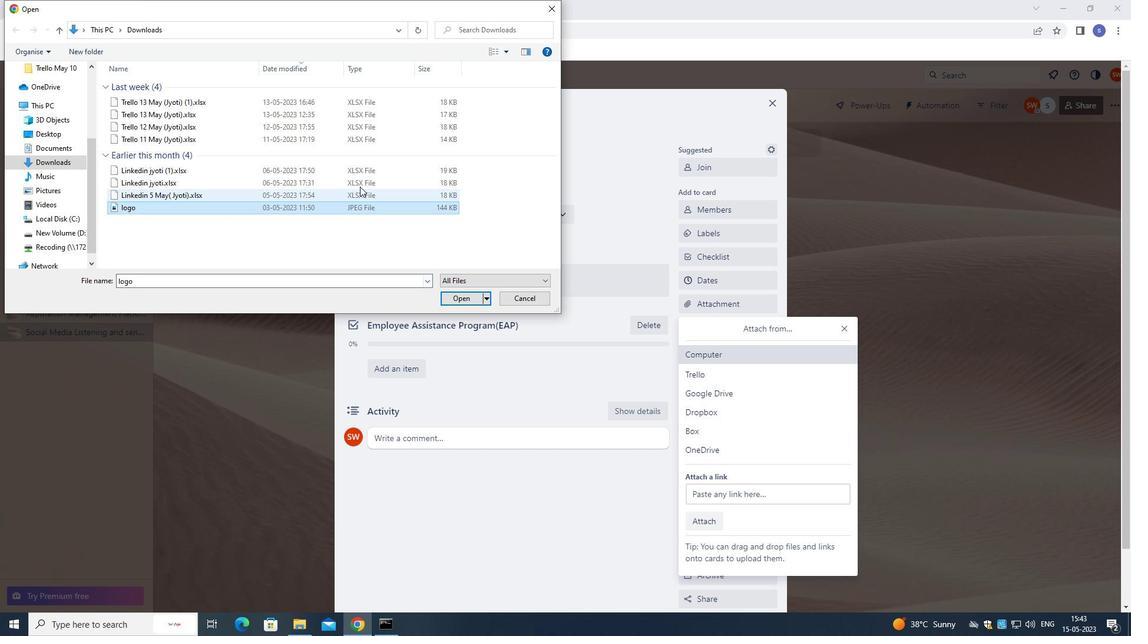 
Action: Mouse moved to (472, 299)
Screenshot: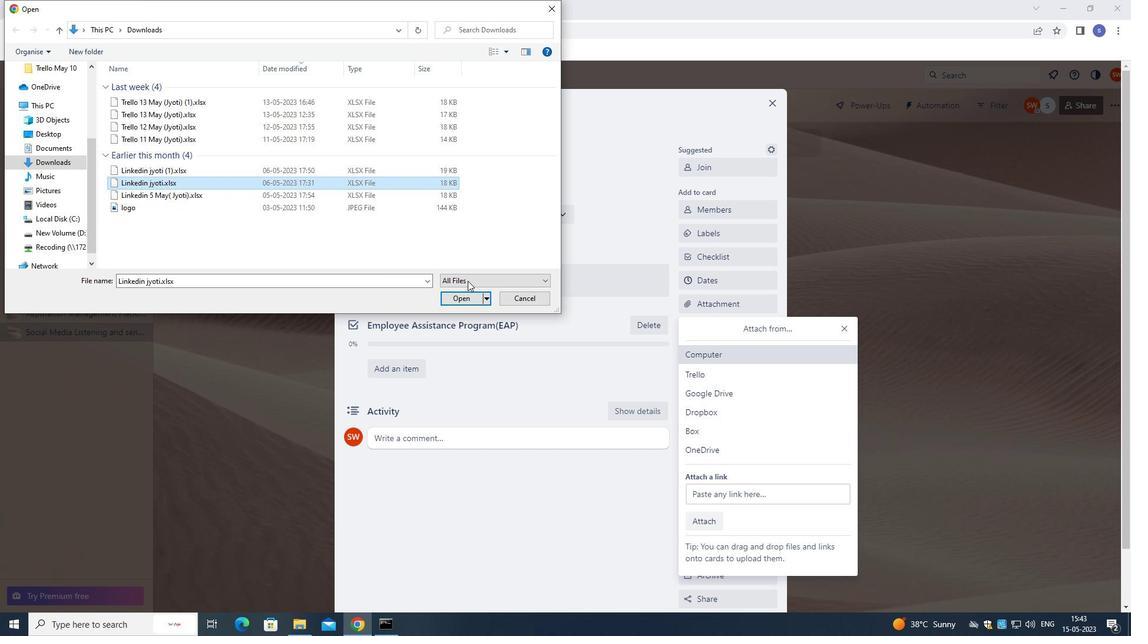 
Action: Mouse pressed left at (472, 299)
Screenshot: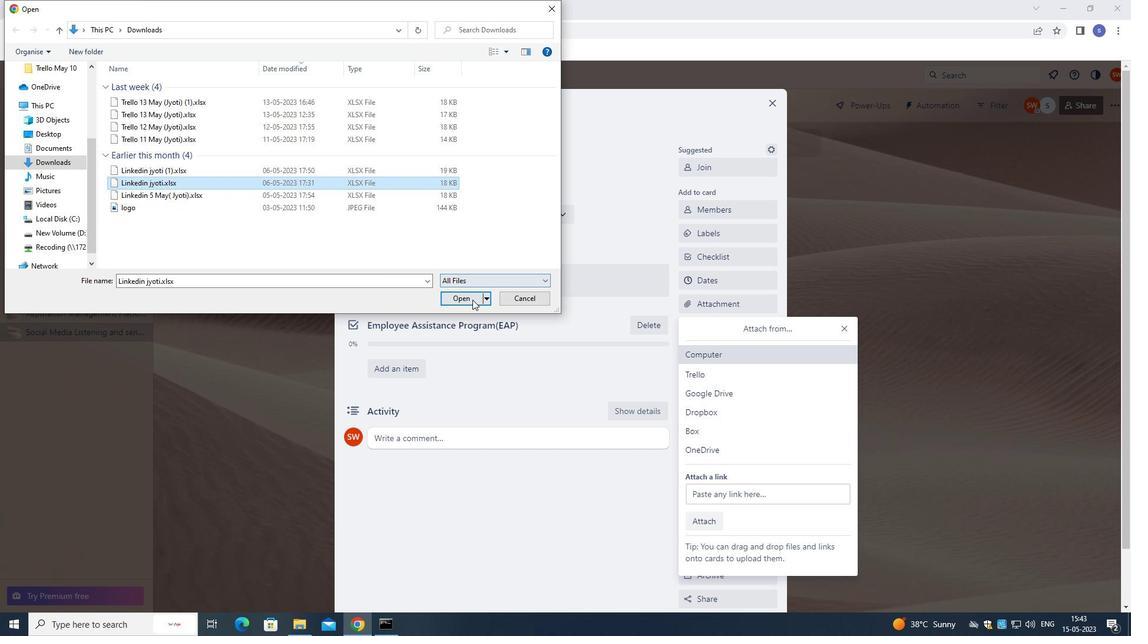 
Action: Mouse moved to (472, 282)
Screenshot: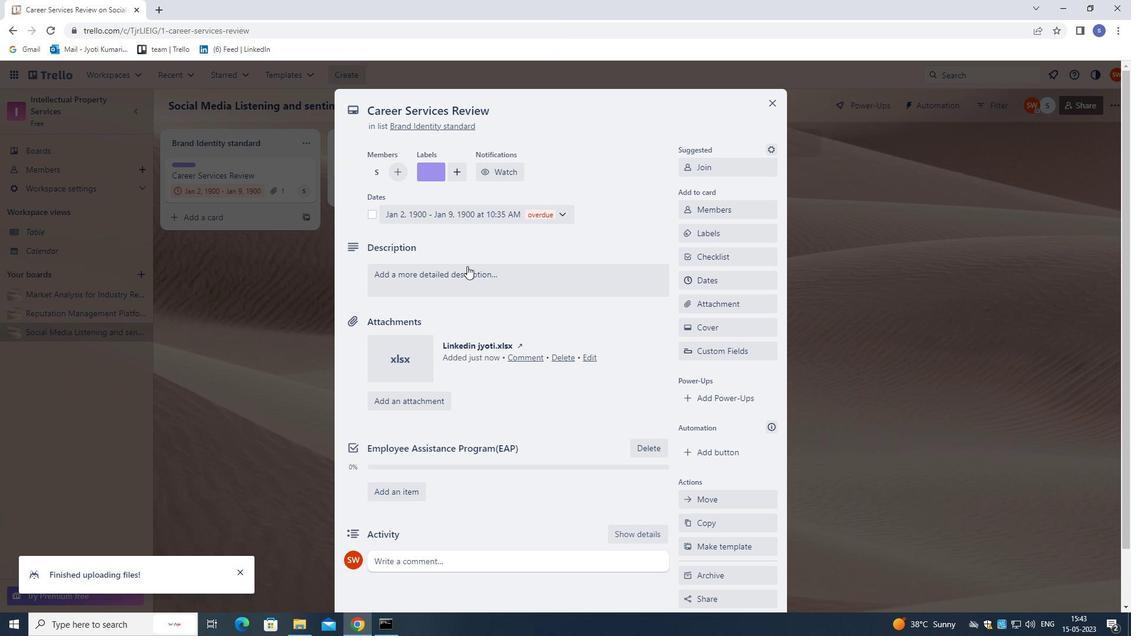 
Action: Mouse pressed left at (472, 282)
Screenshot: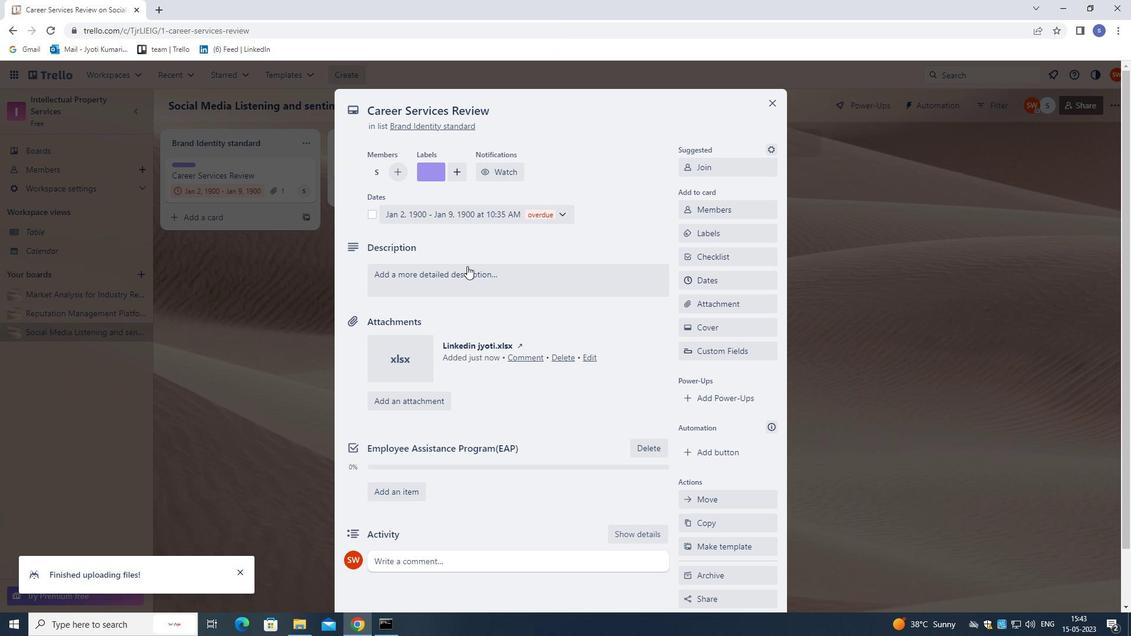 
Action: Mouse moved to (468, 281)
Screenshot: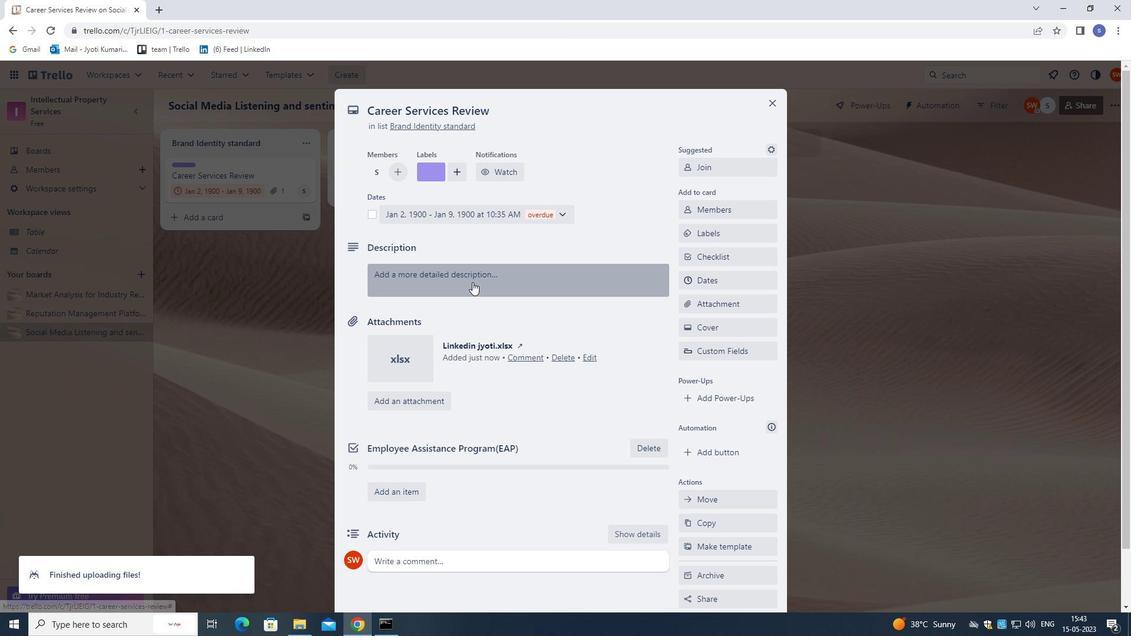 
Action: Key pressed <Key.shift>PLAN<Key.space>AND<Key.space>EXECUTE<Key.space>COMPANY<Key.space>TEAM-BUILDING<Key.space>ACTIVITY<Key.space>AT<Key.space>A<Key.space>PAINTBALL<Key.space>FIELS<Key.space>.
Screenshot: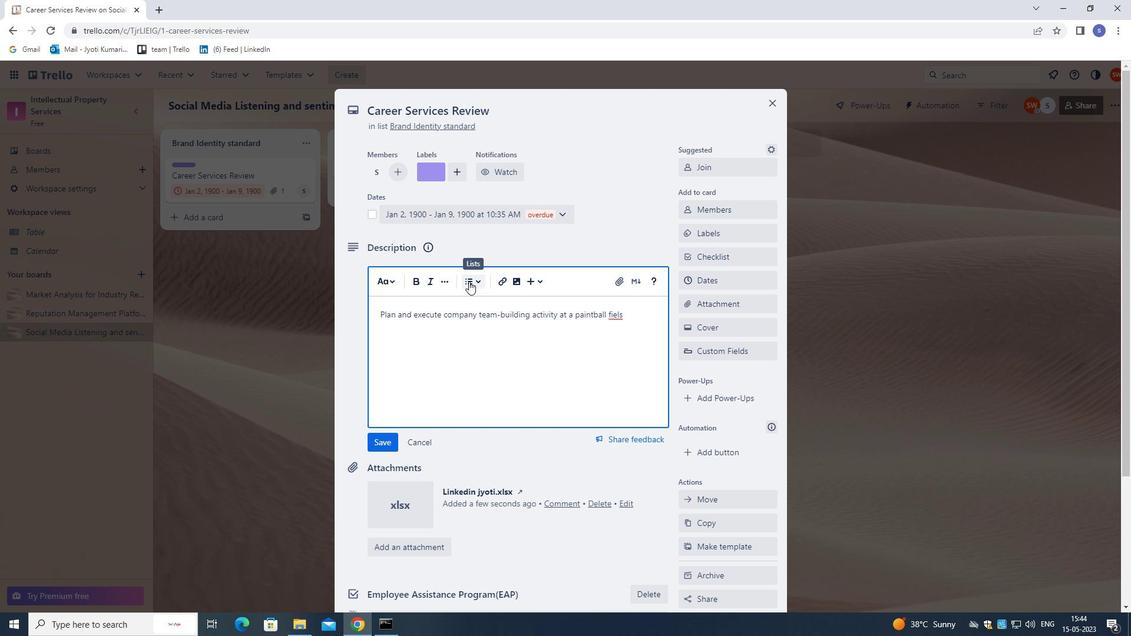 
Action: Mouse moved to (473, 299)
Screenshot: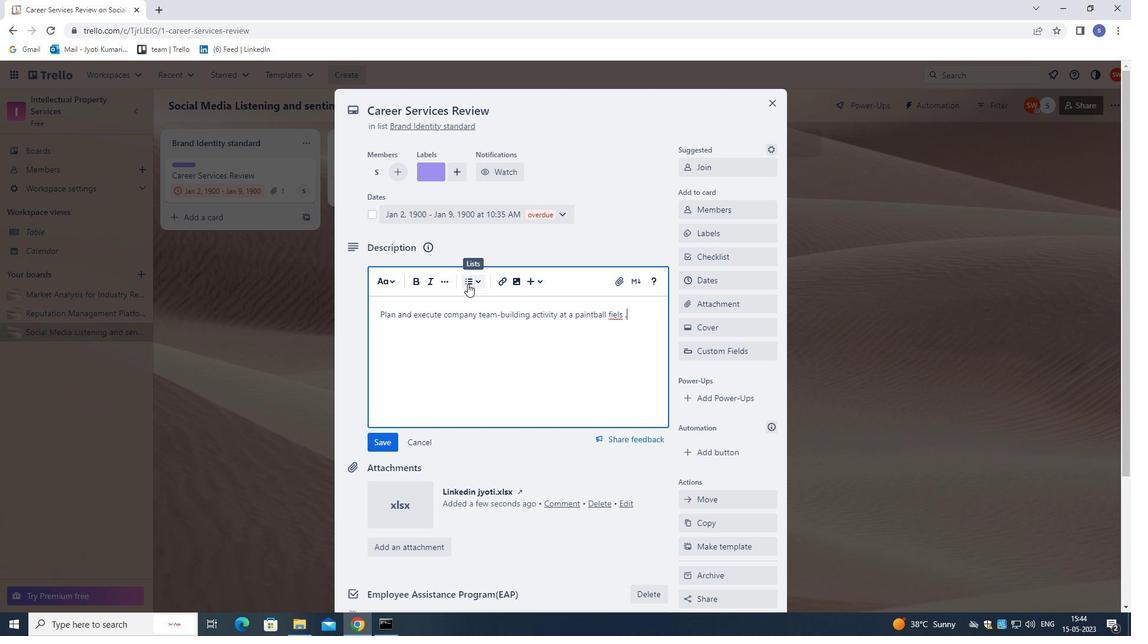 
Action: Key pressed <Key.left><Key.left><Key.left><Key.right><Key.backspace>D
Screenshot: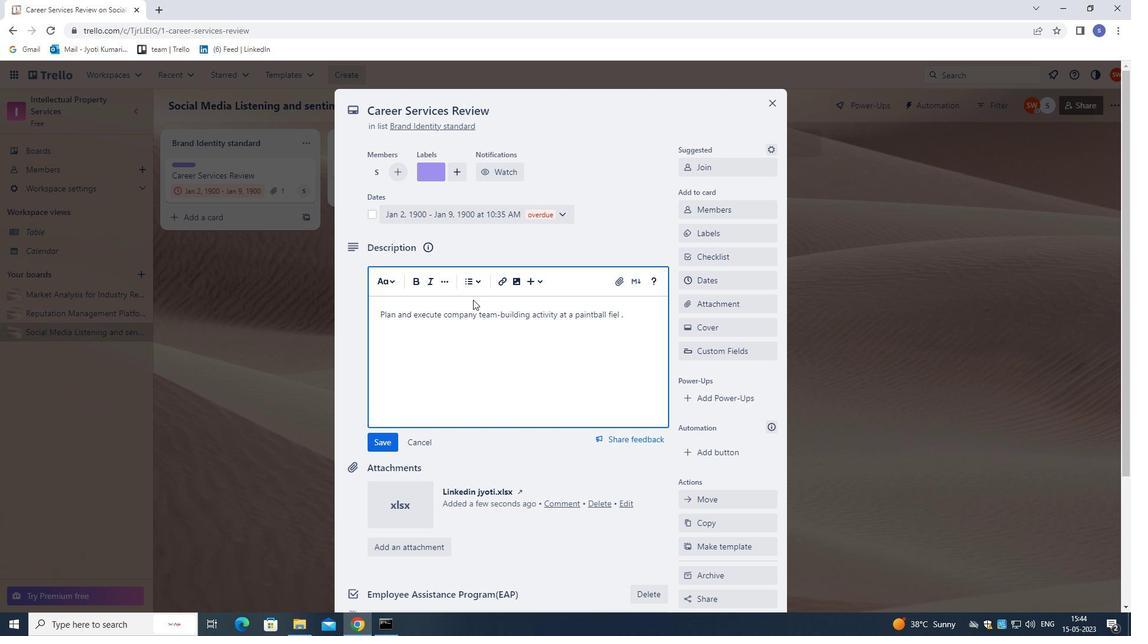 
Action: Mouse moved to (432, 566)
Screenshot: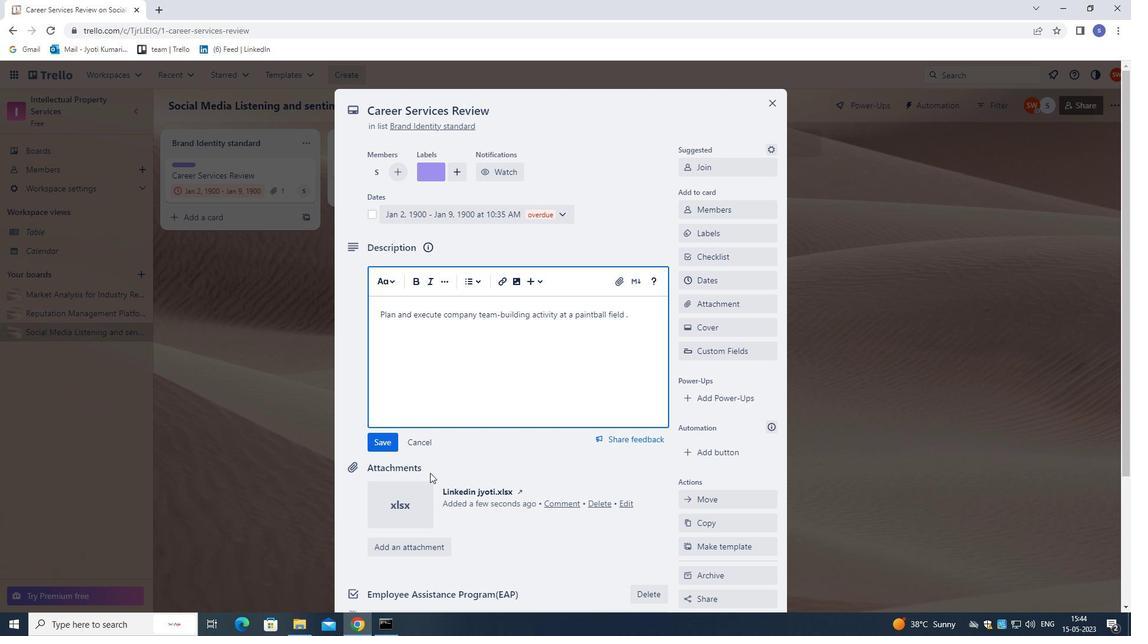 
Action: Mouse scrolled (432, 565) with delta (0, 0)
Screenshot: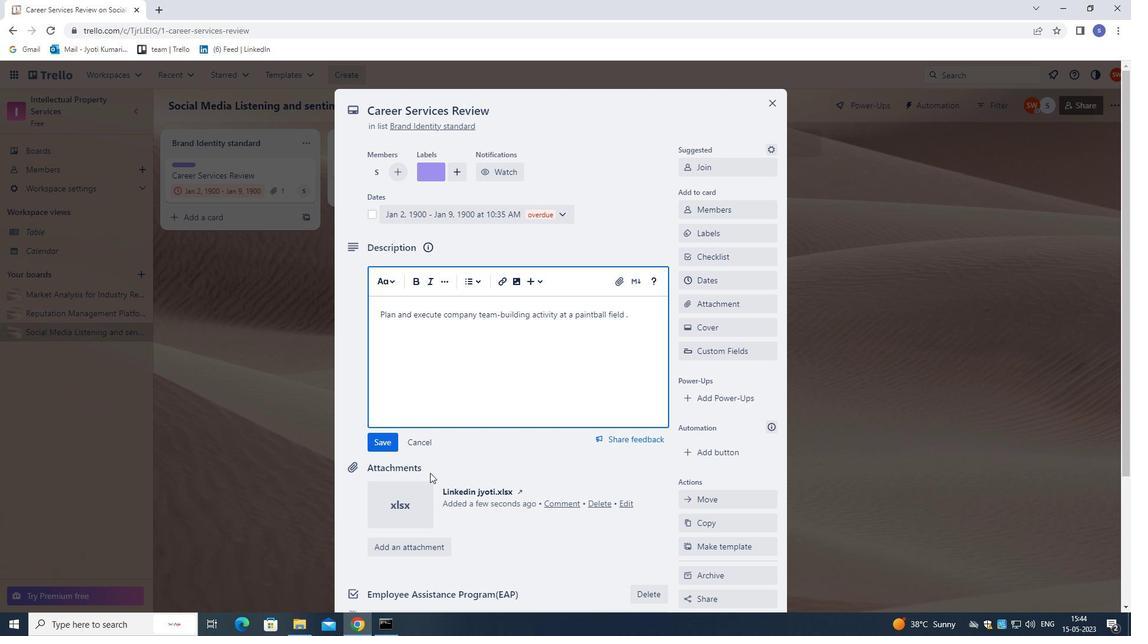 
Action: Mouse moved to (433, 573)
Screenshot: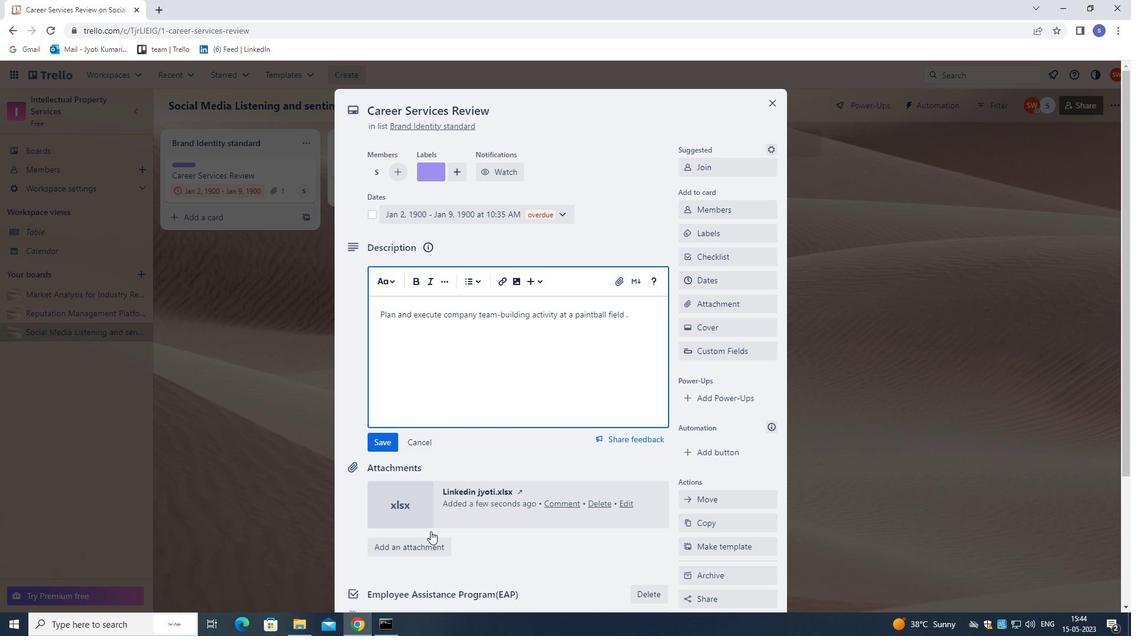 
Action: Mouse scrolled (433, 572) with delta (0, 0)
Screenshot: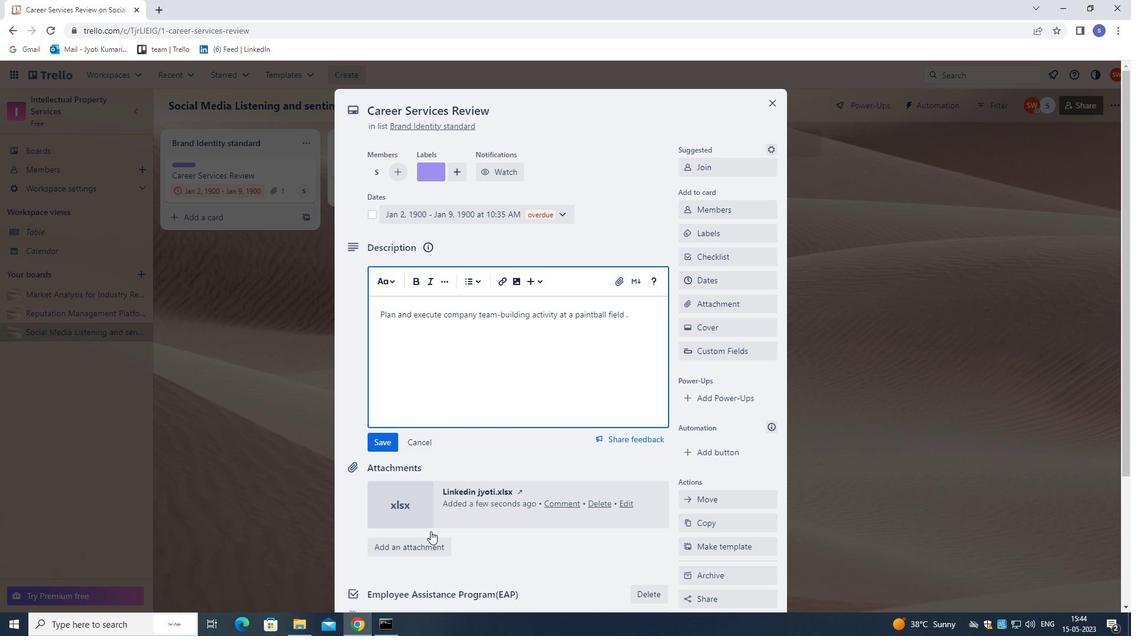 
Action: Mouse moved to (433, 575)
Screenshot: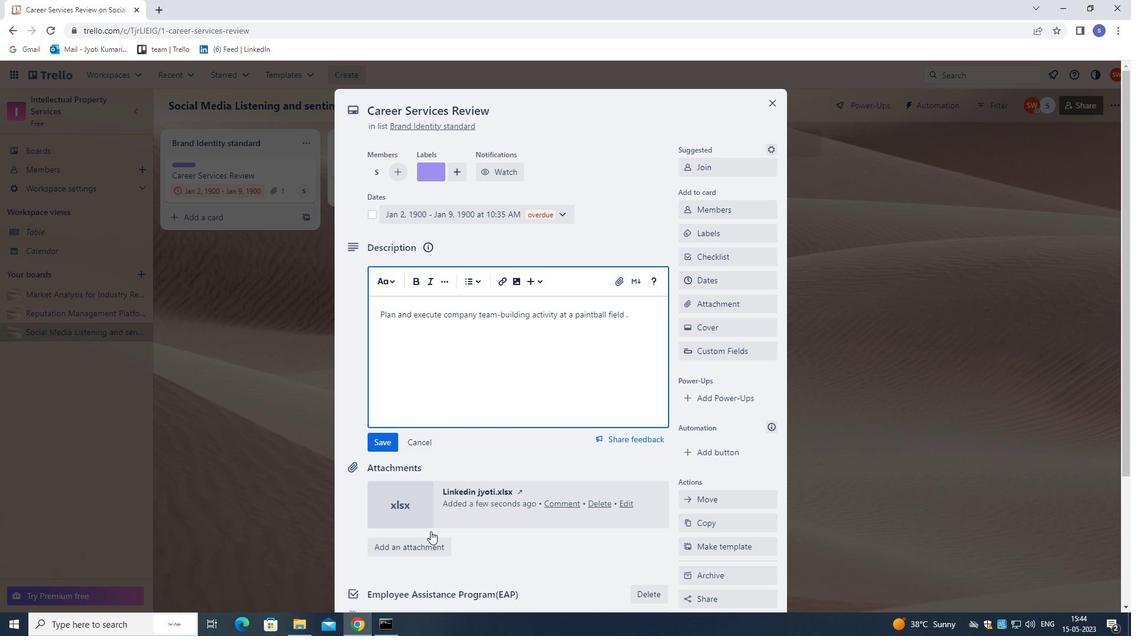 
Action: Mouse scrolled (433, 575) with delta (0, 0)
Screenshot: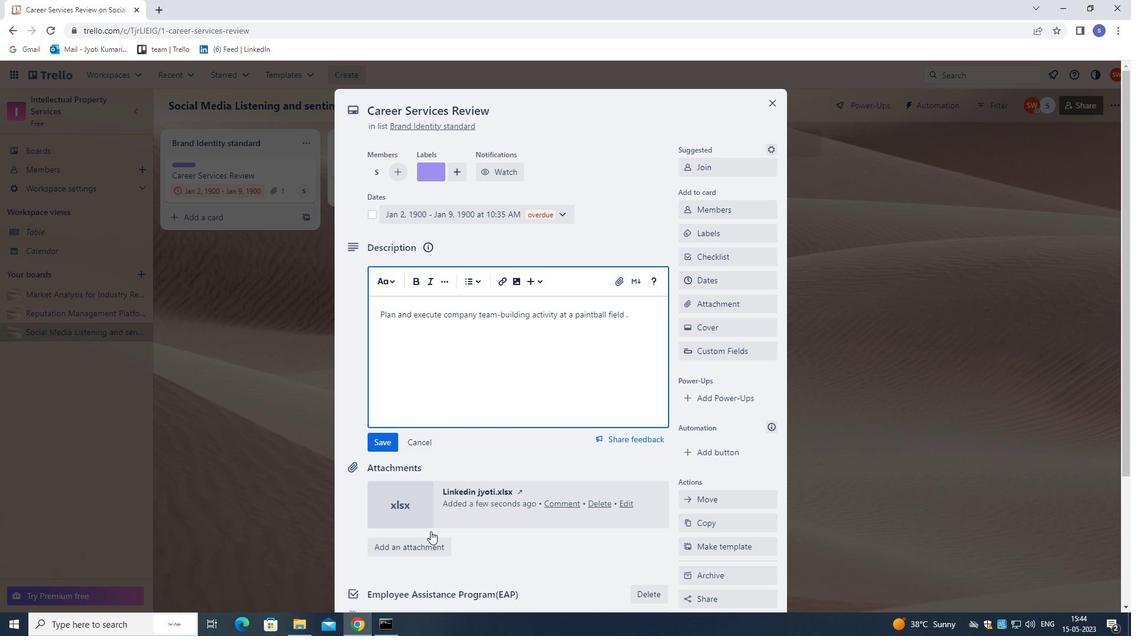 
Action: Mouse moved to (433, 578)
Screenshot: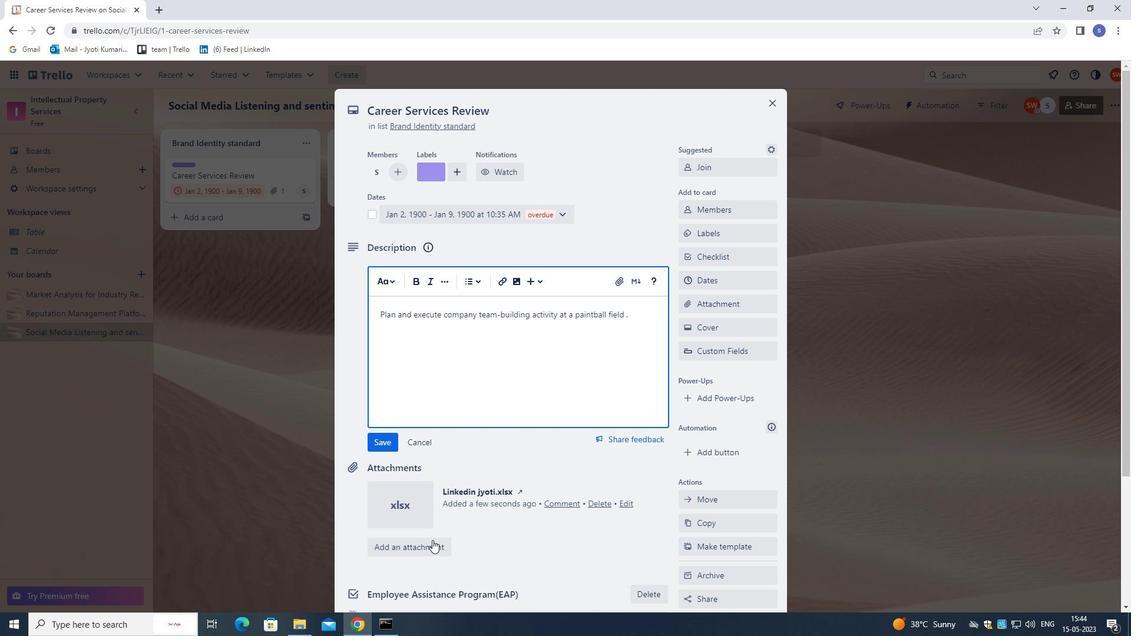 
Action: Mouse scrolled (433, 577) with delta (0, 0)
Screenshot: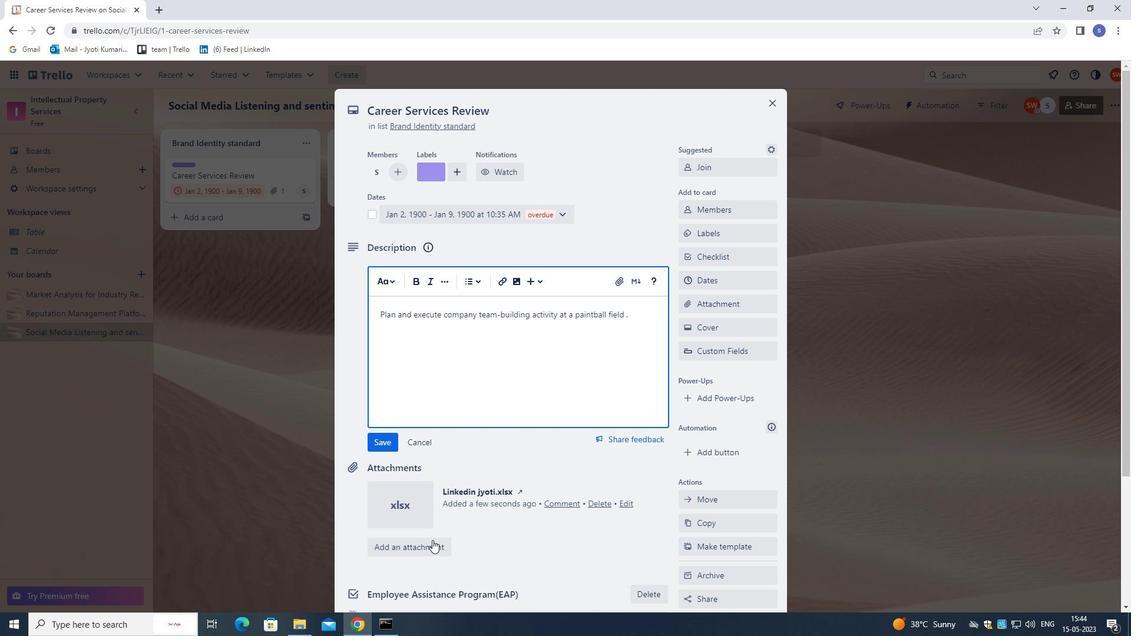 
Action: Mouse moved to (427, 542)
Screenshot: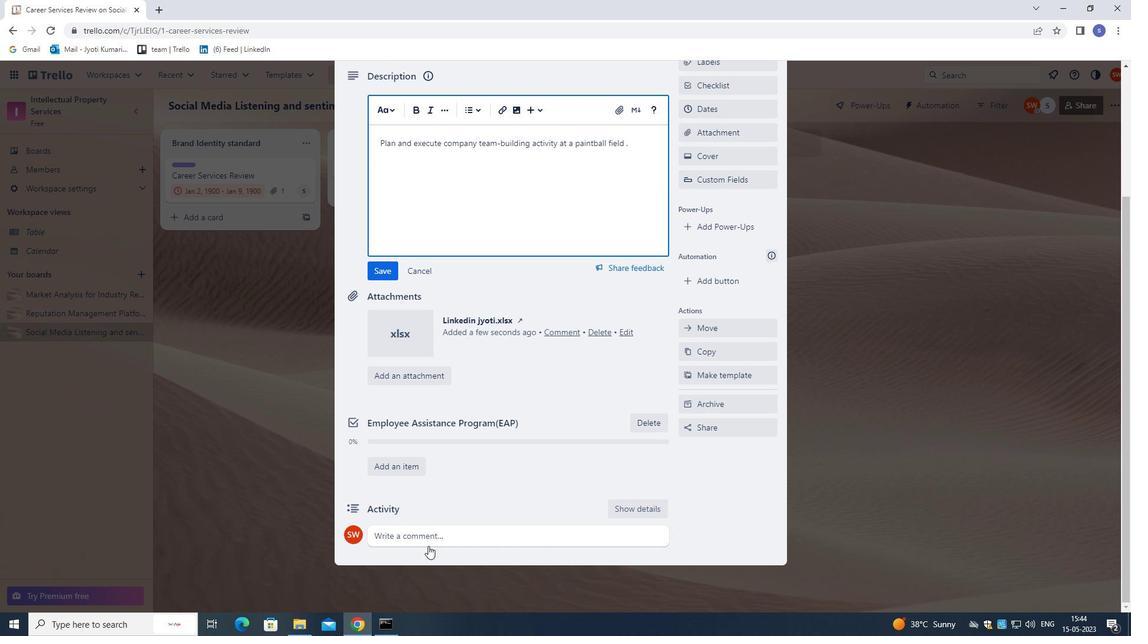 
Action: Mouse pressed left at (427, 542)
Screenshot: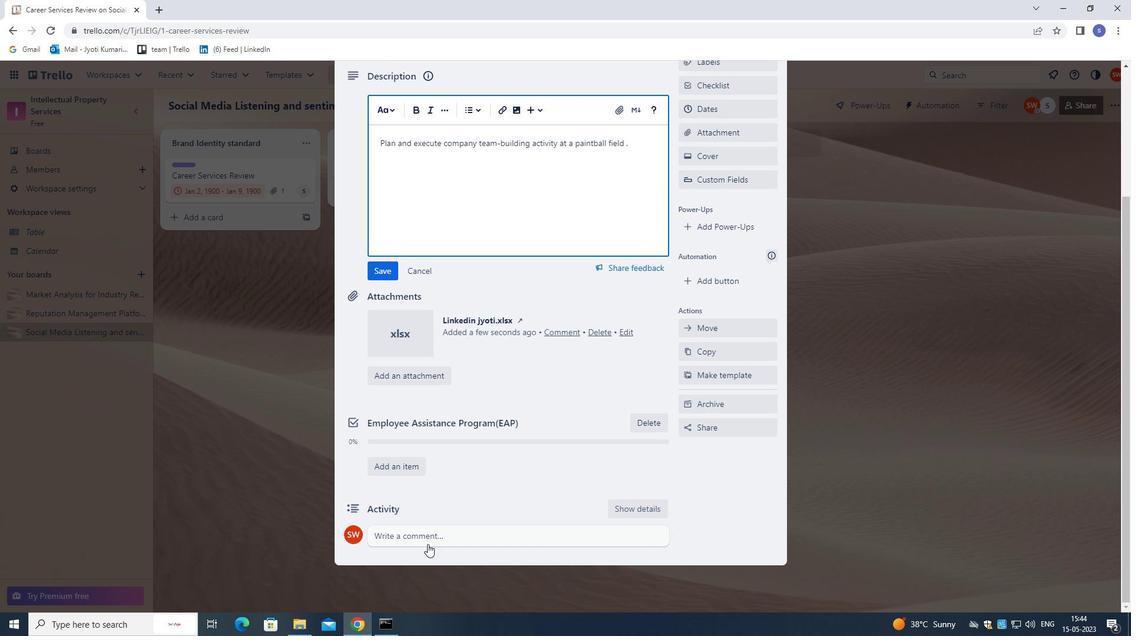
Action: Mouse moved to (476, 519)
Screenshot: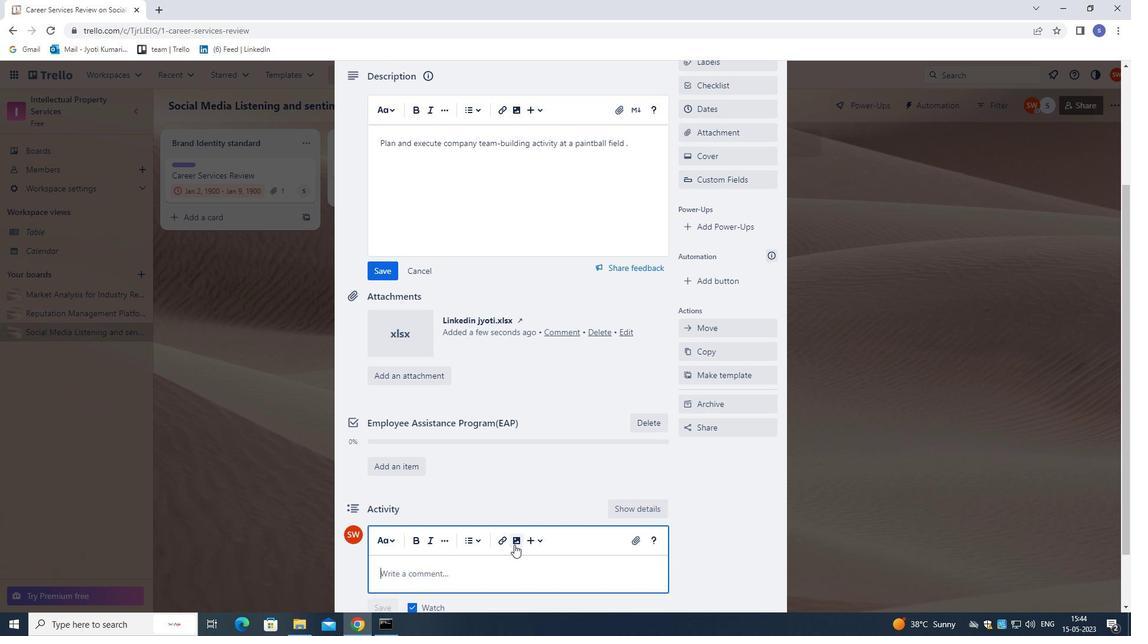 
Action: Key pressed <Key.shift>GIVEN<Key.space>THE<Key.space>POTENTIAL<Key.space>IMPACT<Key.space>OF<Key.space>THIS<Key.space>TASK<Key.space>ON<Key.space>OUR<Key.space>CP<Key.backspace>OMPANY<Key.space>STRATAGIES<Key.space><Key.backspace><Key.backspace><Key.backspace><Key.backspace><Key.backspace><Key.backspace><Key.backspace><Key.backspace><Key.backspace><Key.backspace><Key.backspace>STE<Key.backspace>RATEGIC<Key.space>GOALS,LET<Key.space>US<Key.space>ENSURE<Key.space>THAT<Key.space>WE<Key.space>APPROACH<Key.space>IT<Key.space>WITH<Key.space>A<Key.space>LONG<Key.space>TERM<Key.space>PERSPECTIVE<Key.space>.
Screenshot: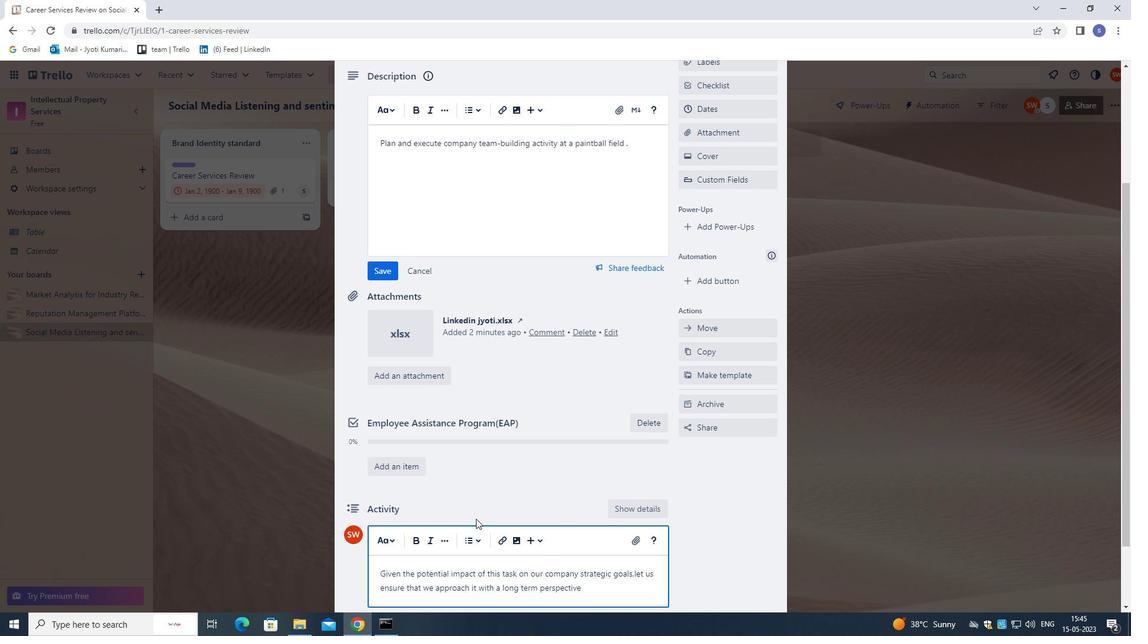 
Action: Mouse moved to (391, 277)
Screenshot: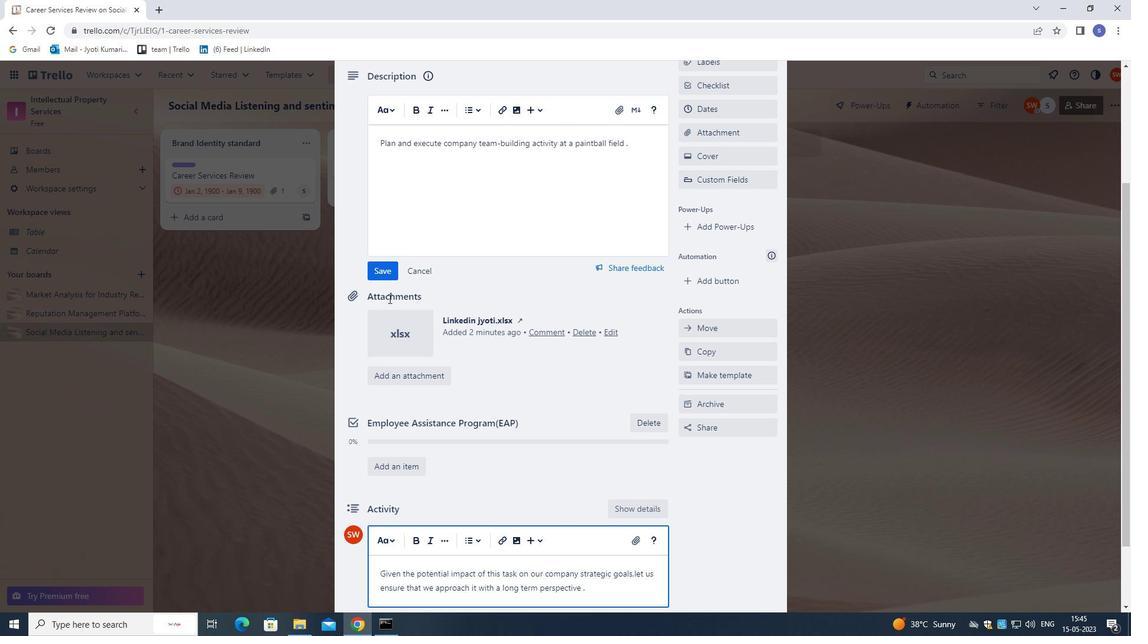 
Action: Mouse pressed left at (391, 277)
Screenshot: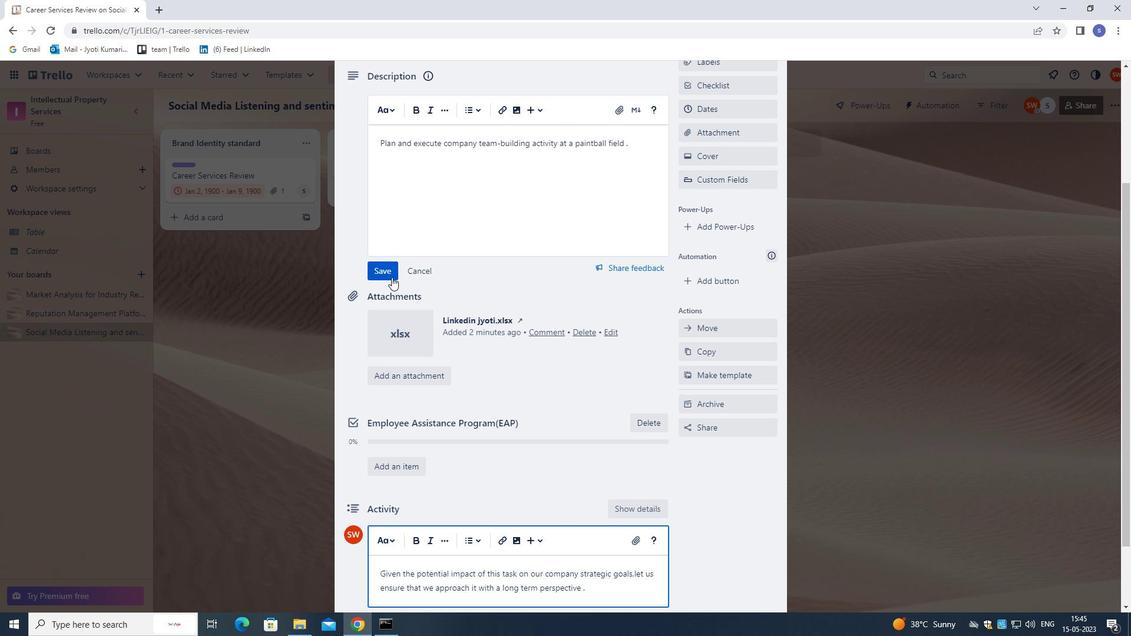 
Action: Mouse moved to (433, 481)
Screenshot: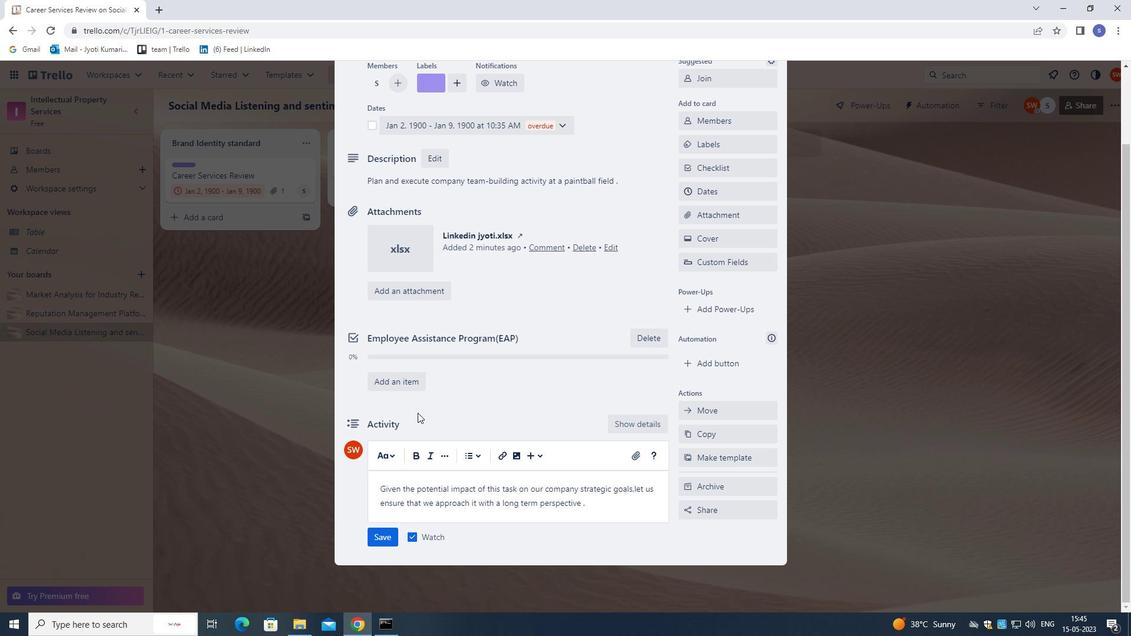 
Action: Mouse scrolled (433, 482) with delta (0, 0)
Screenshot: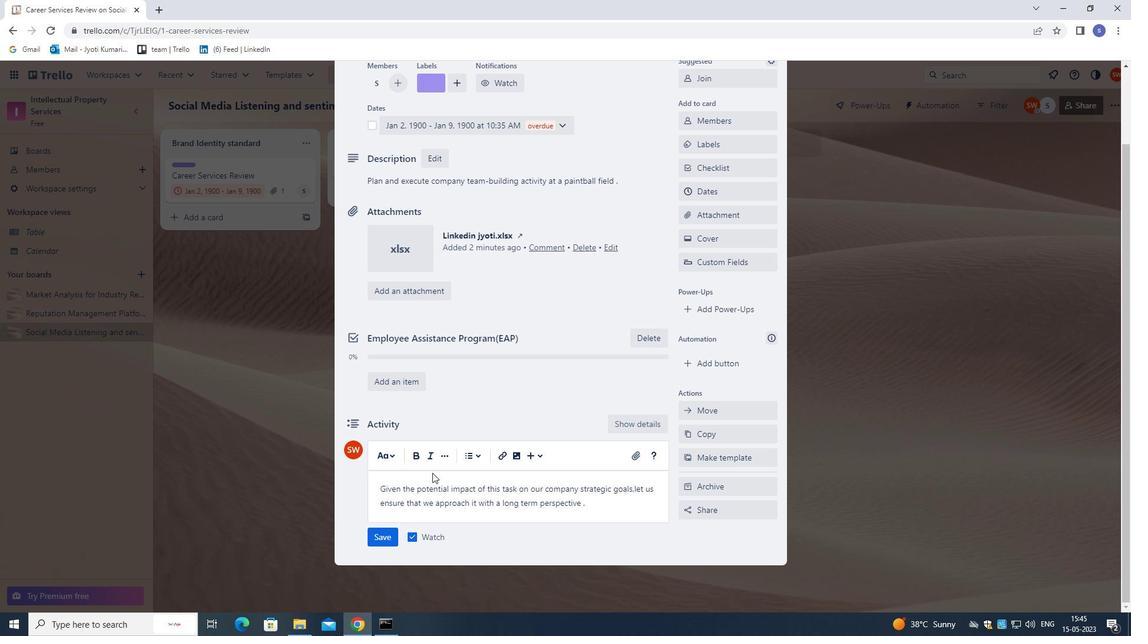 
Action: Mouse scrolled (433, 482) with delta (0, 0)
Screenshot: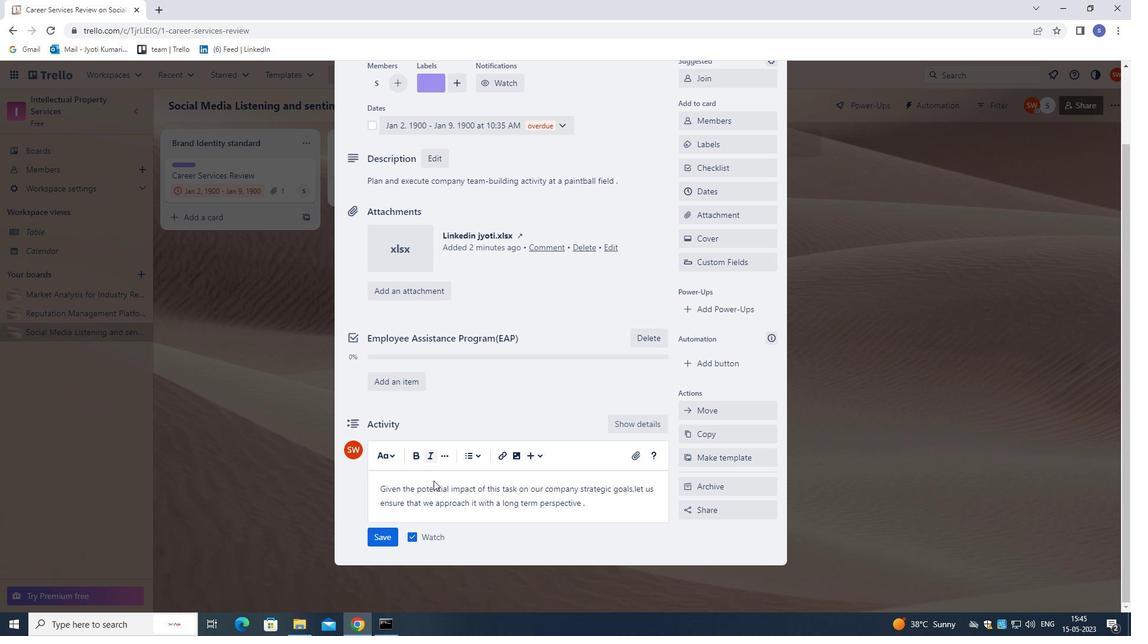 
Action: Mouse moved to (463, 500)
Screenshot: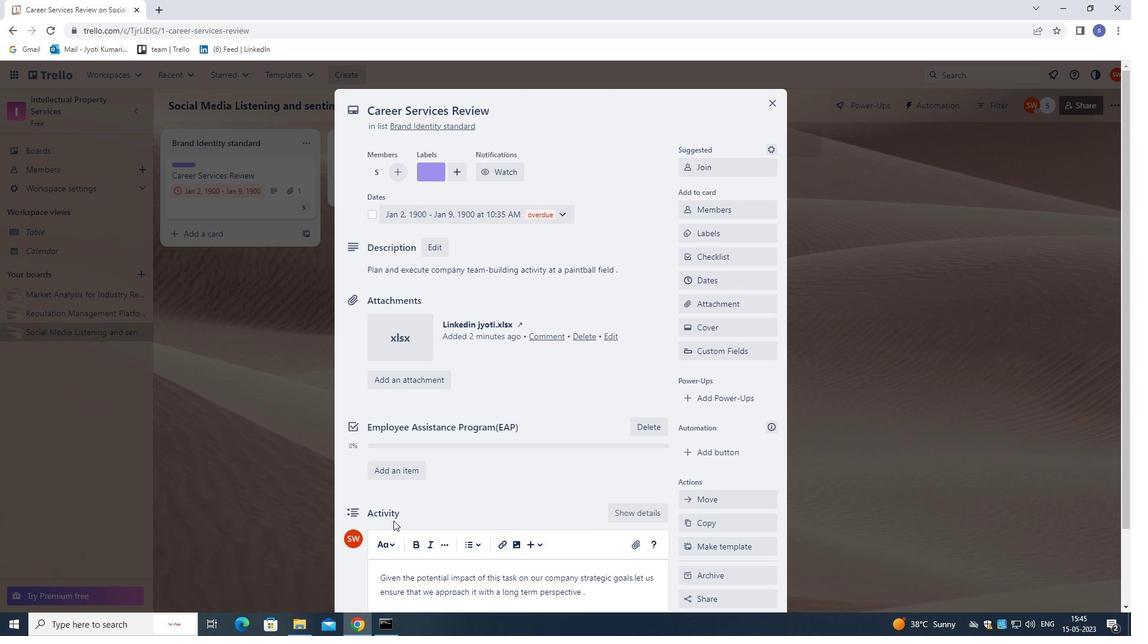 
Action: Mouse scrolled (463, 500) with delta (0, 0)
Screenshot: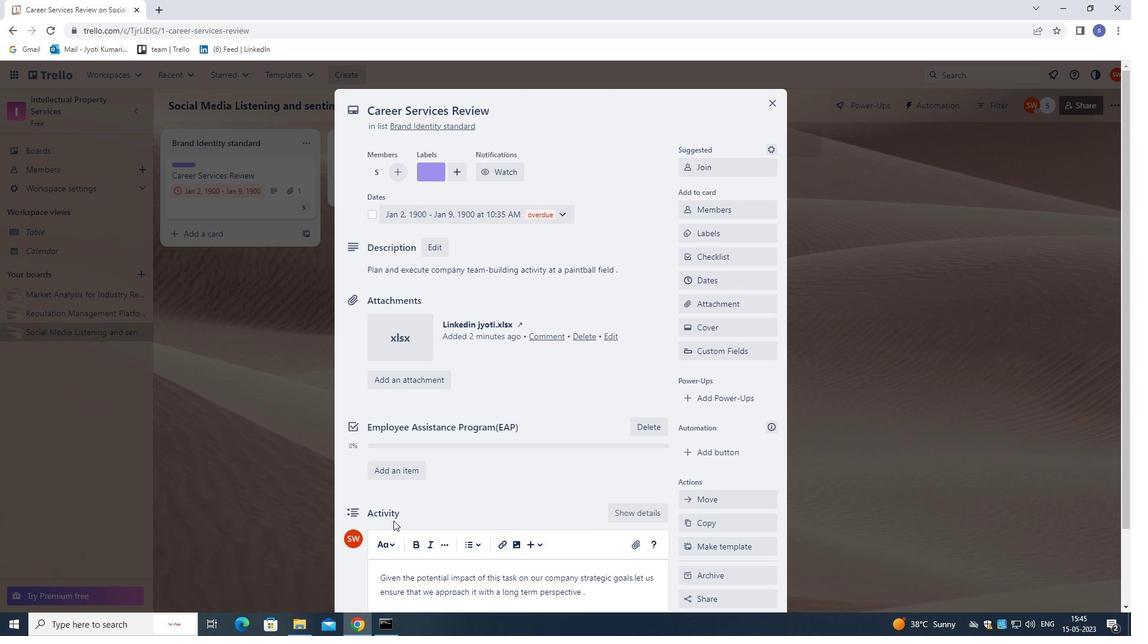 
Action: Mouse moved to (463, 502)
Screenshot: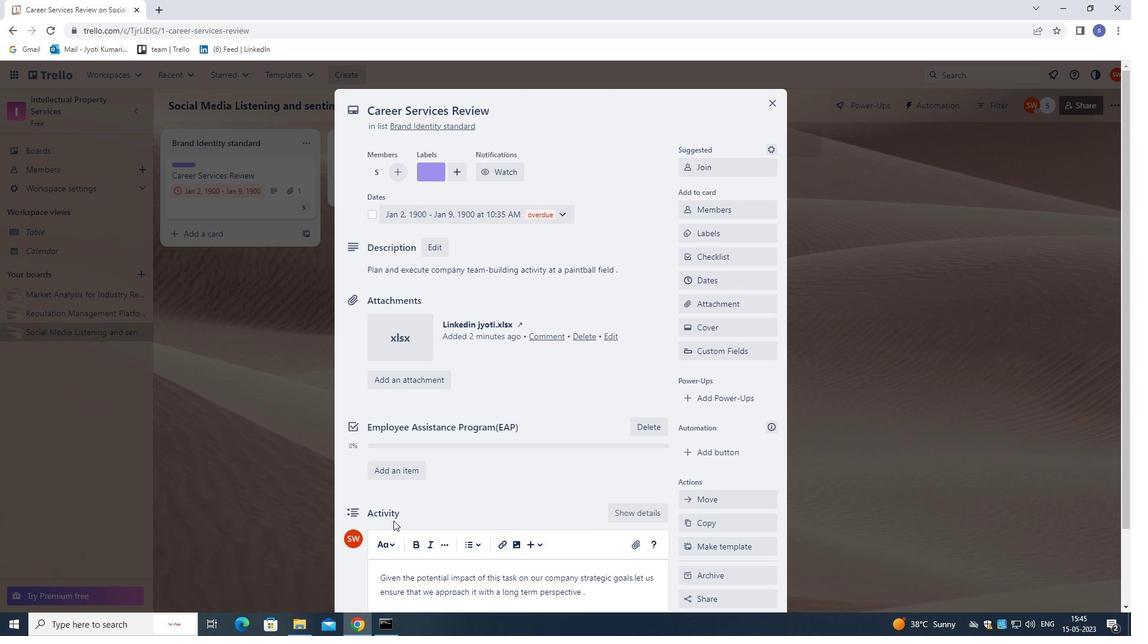 
Action: Mouse scrolled (463, 501) with delta (0, 0)
Screenshot: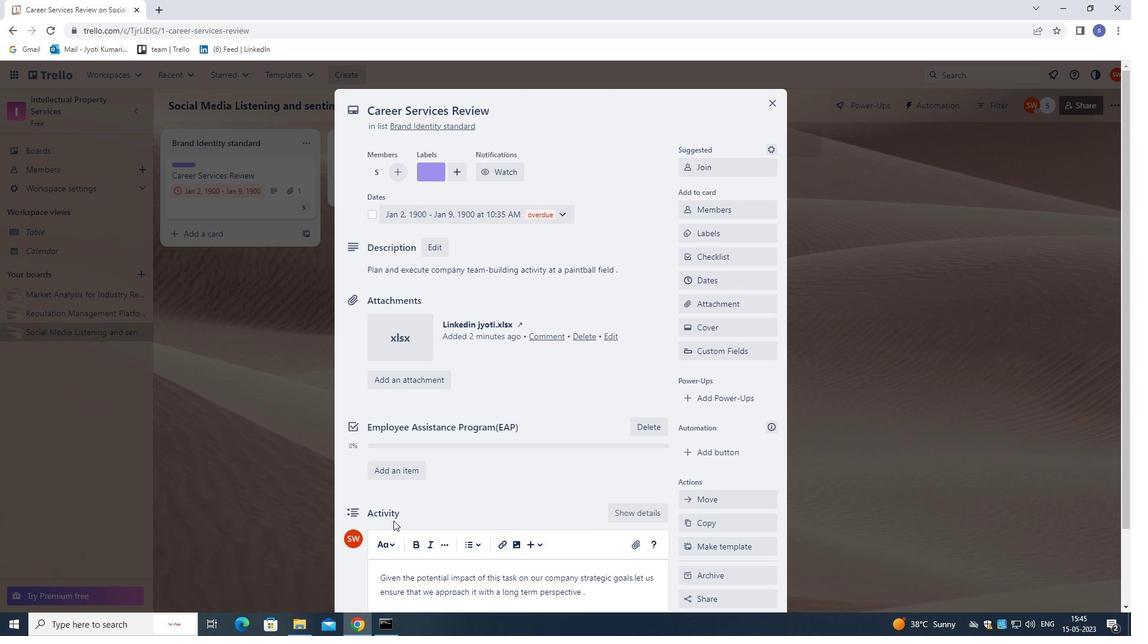 
Action: Mouse moved to (463, 504)
Screenshot: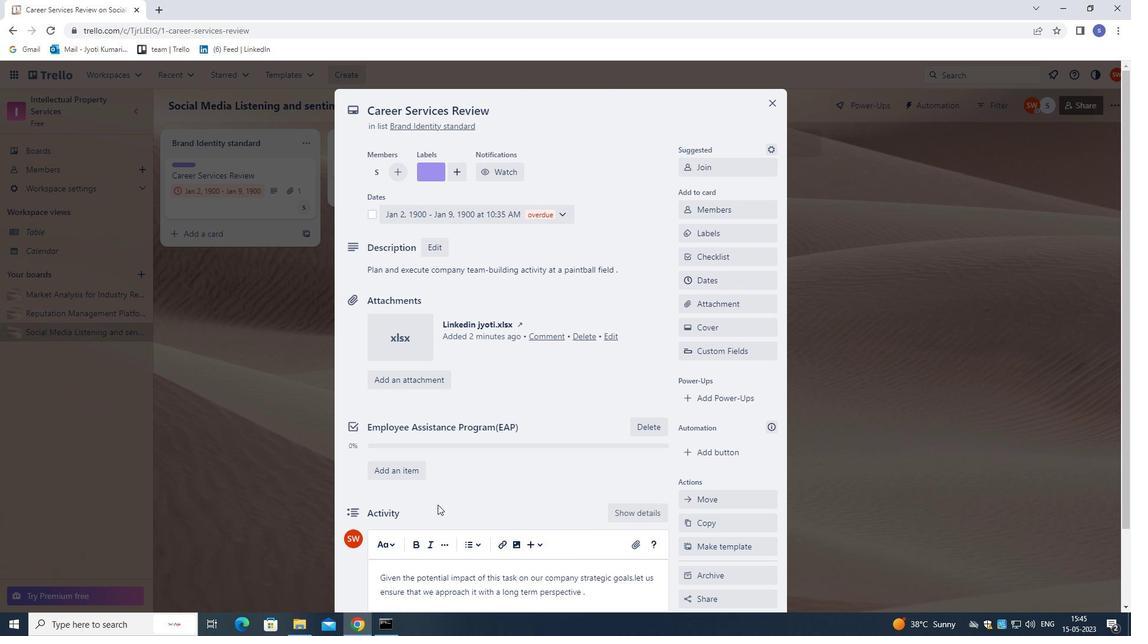
Action: Mouse scrolled (463, 503) with delta (0, 0)
Screenshot: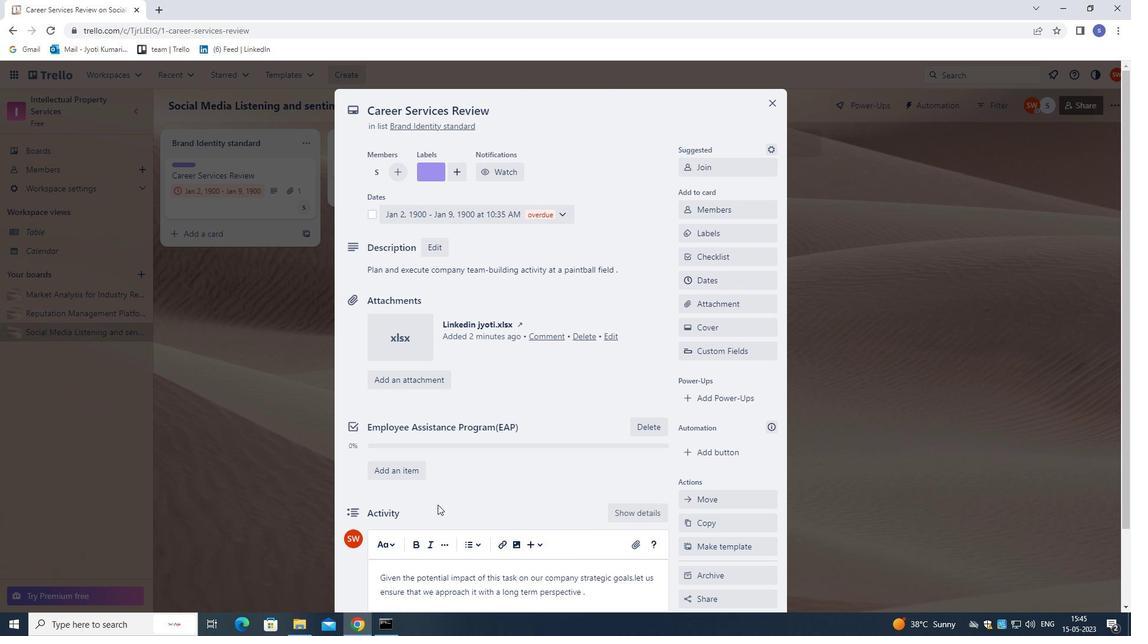 
Action: Mouse moved to (463, 506)
Screenshot: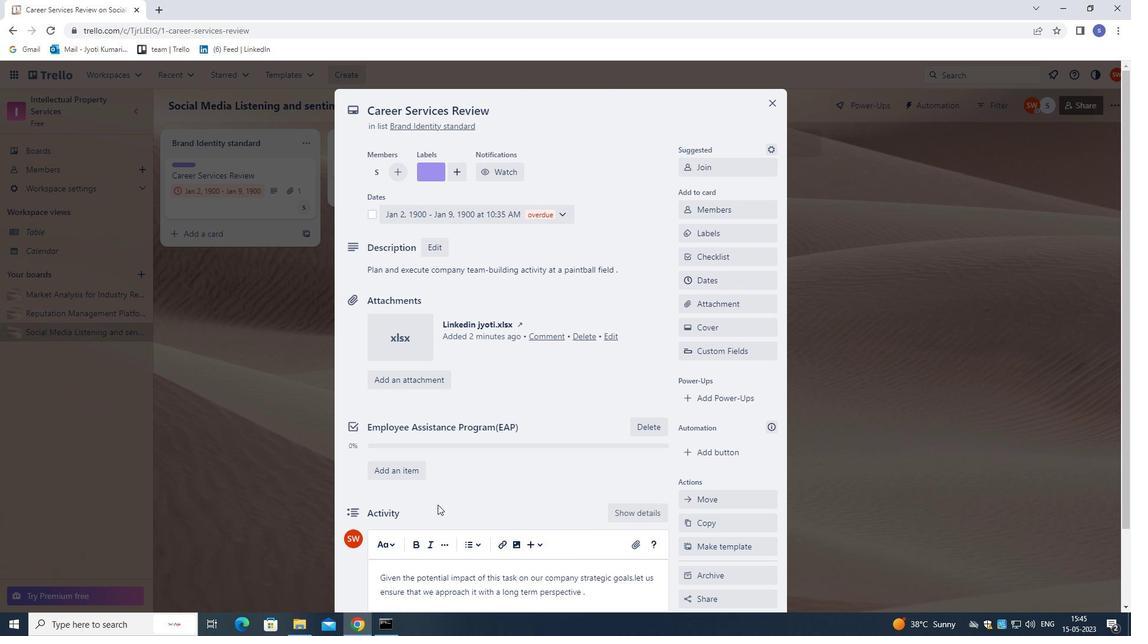 
Action: Mouse scrolled (463, 505) with delta (0, 0)
Screenshot: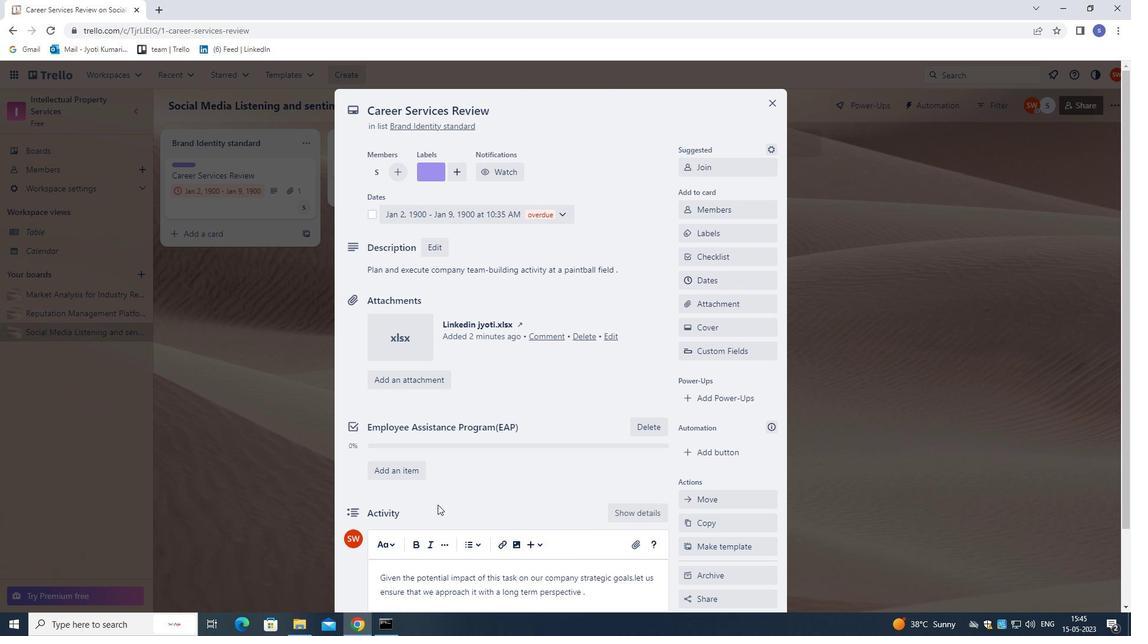 
Action: Mouse moved to (371, 536)
Screenshot: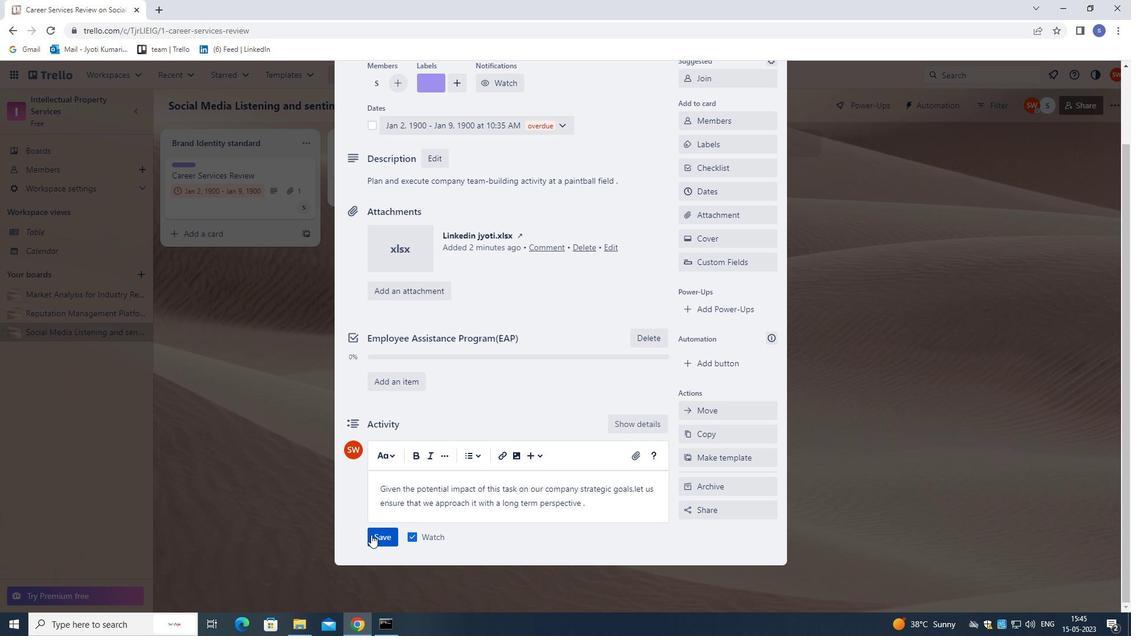 
Action: Mouse pressed left at (371, 536)
Screenshot: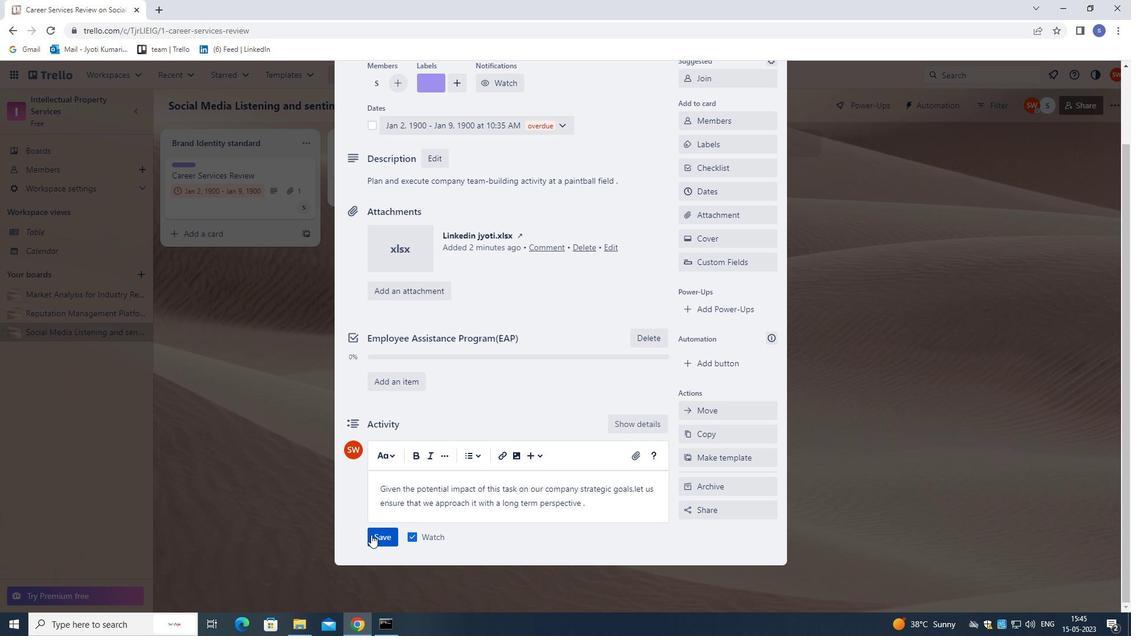 
Action: Mouse moved to (414, 537)
Screenshot: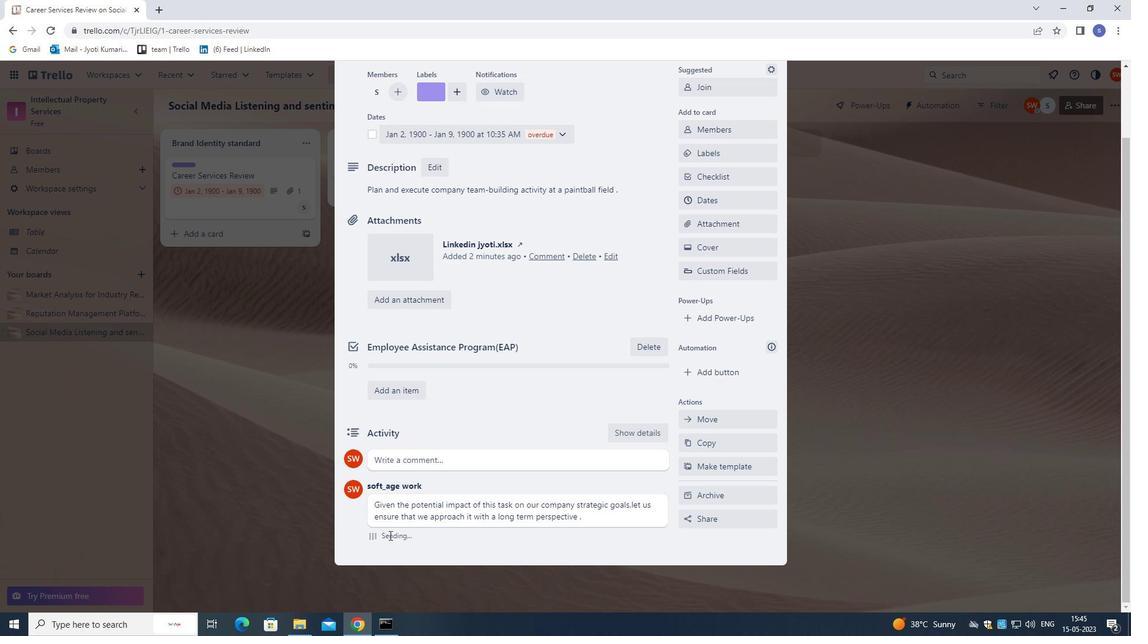 
Action: Mouse scrolled (414, 538) with delta (0, 0)
Screenshot: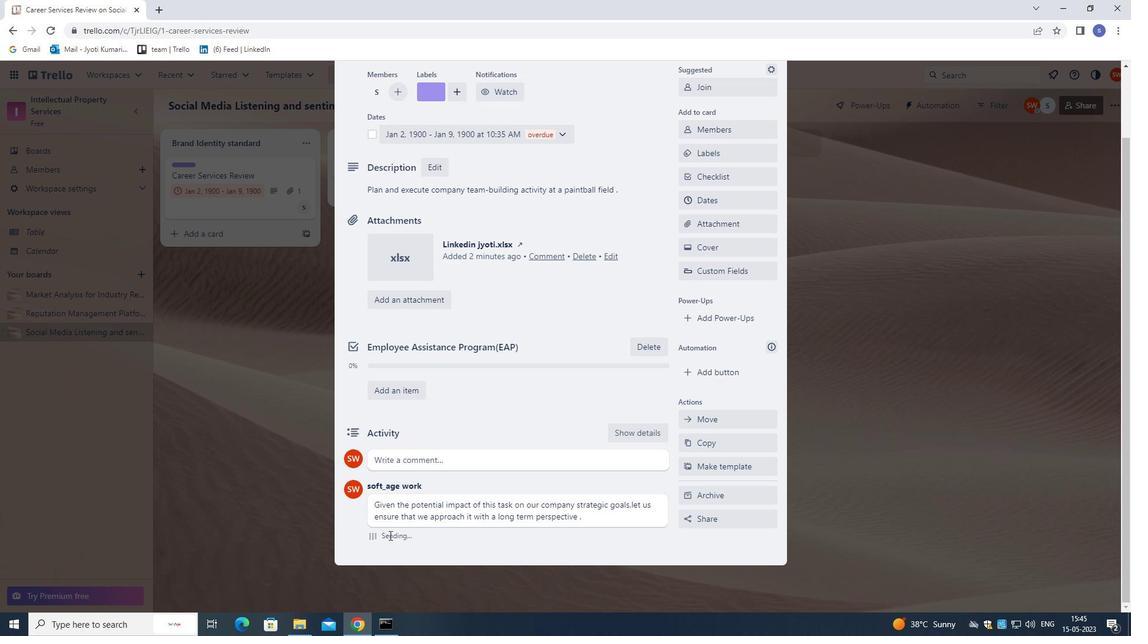 
Action: Mouse moved to (416, 535)
Screenshot: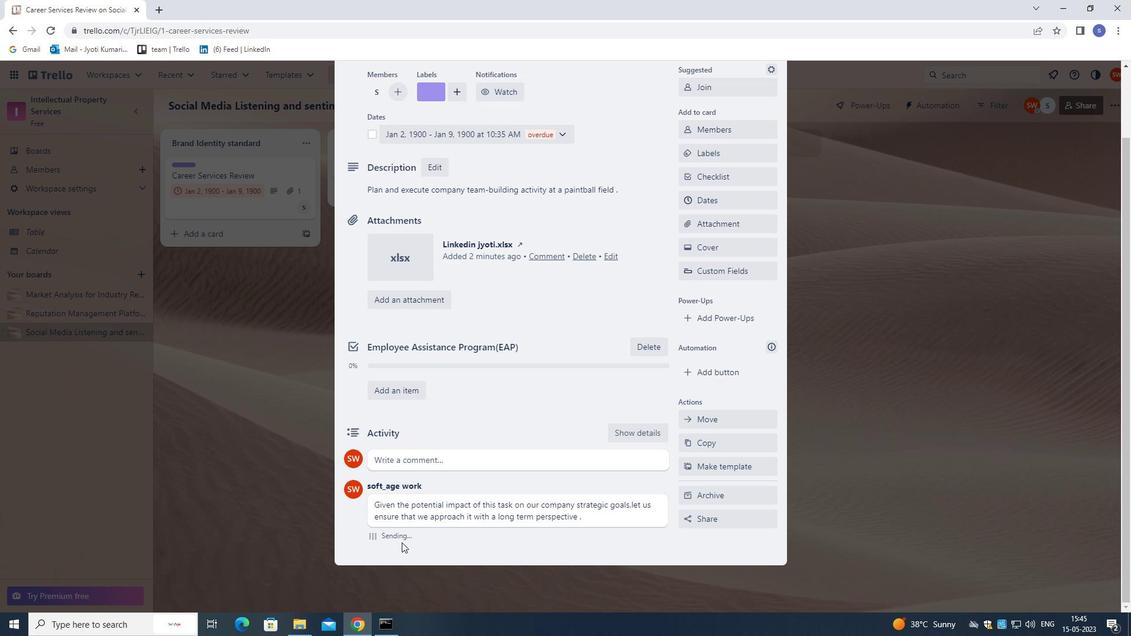 
Action: Mouse scrolled (416, 536) with delta (0, 0)
Screenshot: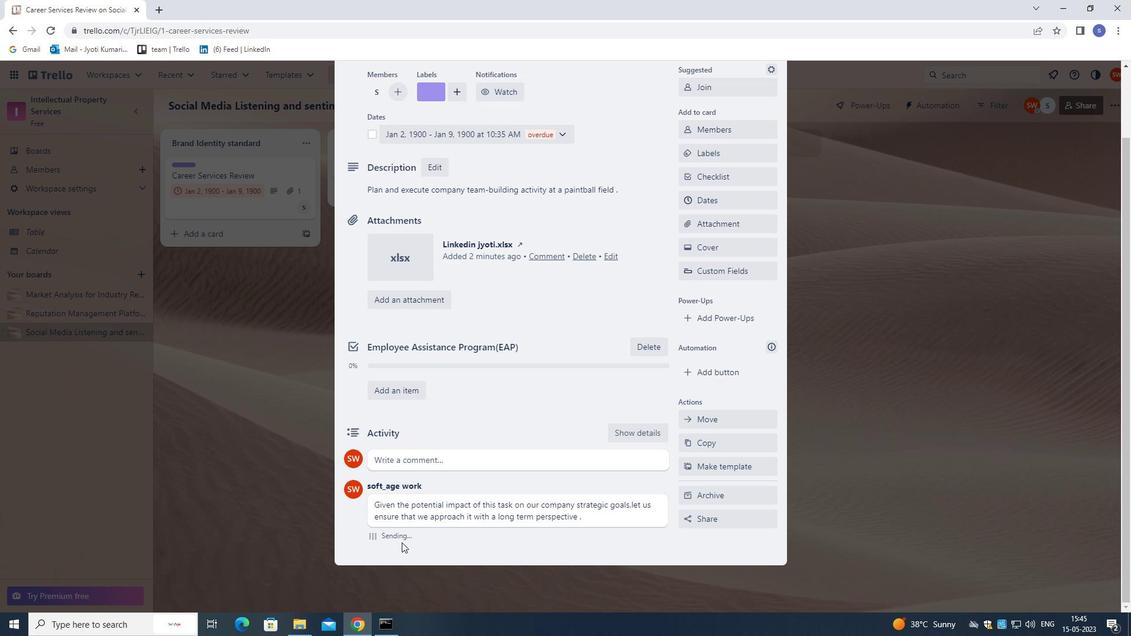 
Action: Mouse moved to (418, 533)
Screenshot: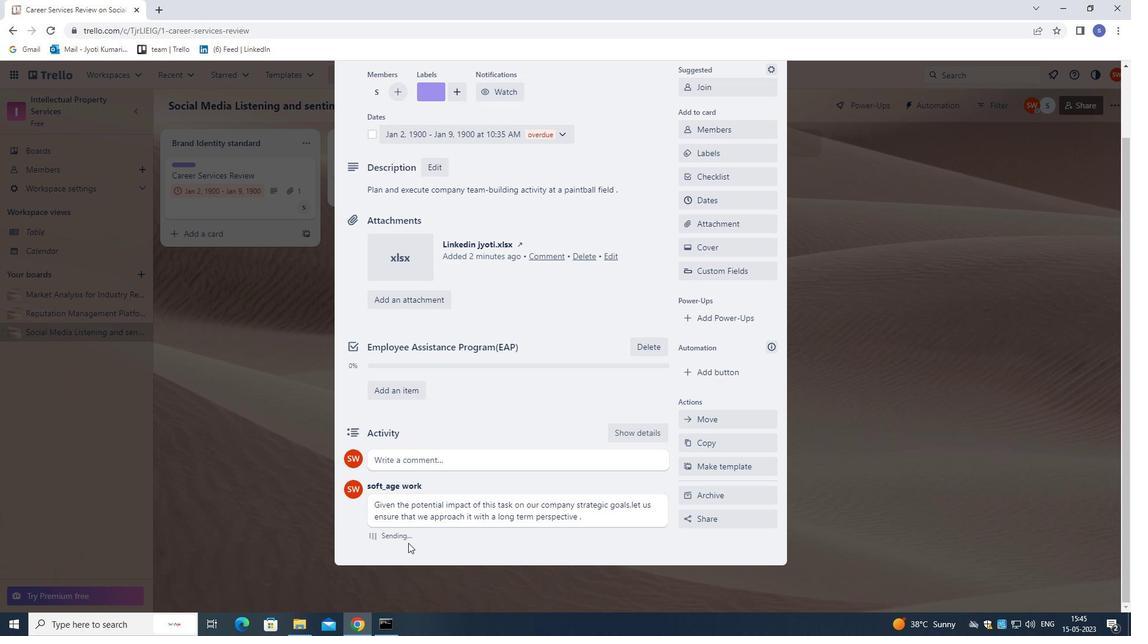 
Action: Mouse scrolled (418, 533) with delta (0, 0)
Screenshot: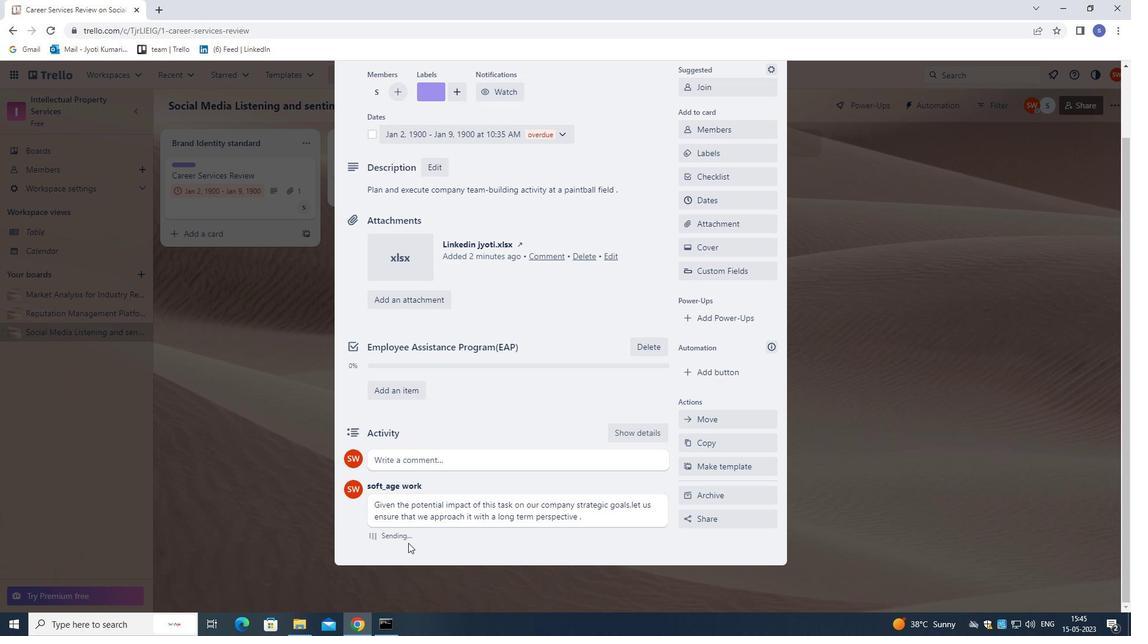 
Action: Mouse moved to (421, 530)
Screenshot: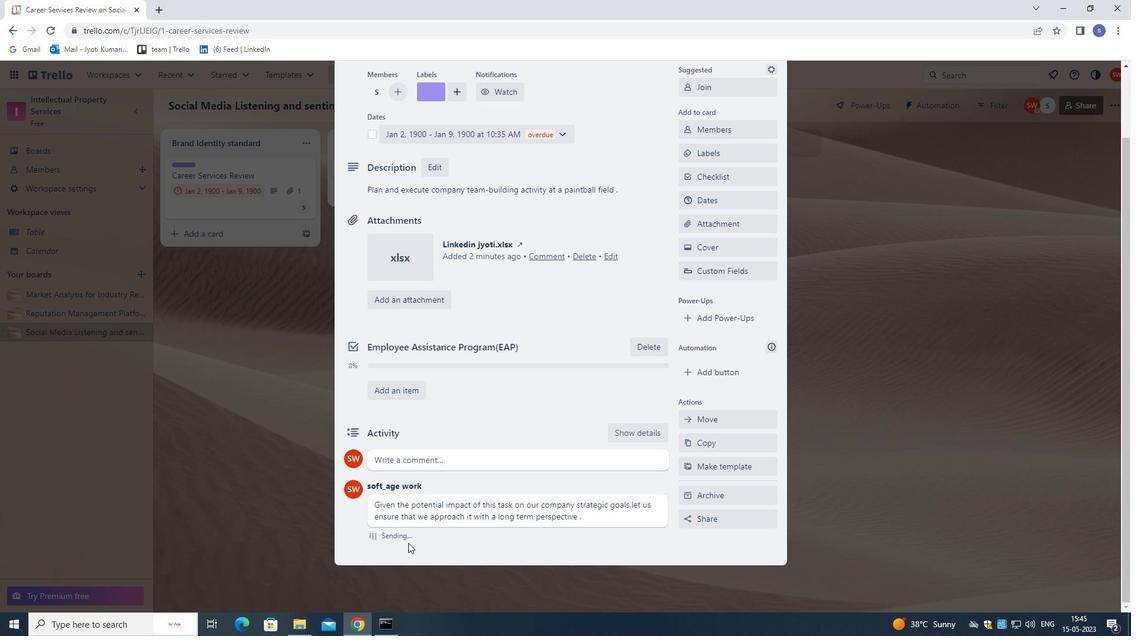 
Action: Mouse scrolled (421, 531) with delta (0, 0)
Screenshot: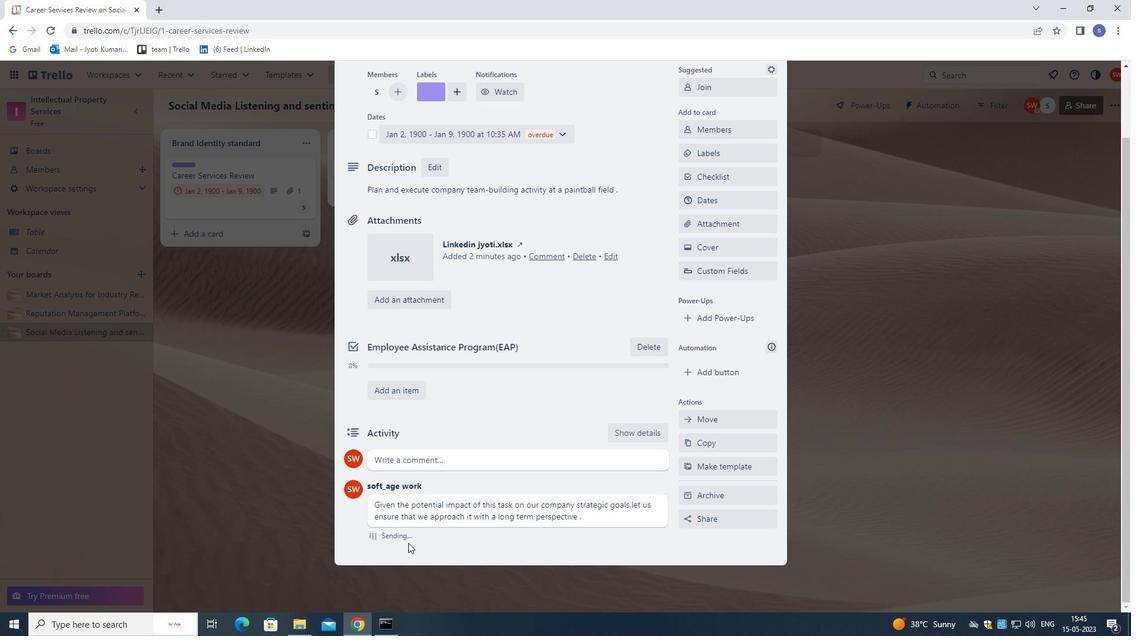 
Action: Mouse moved to (427, 523)
Screenshot: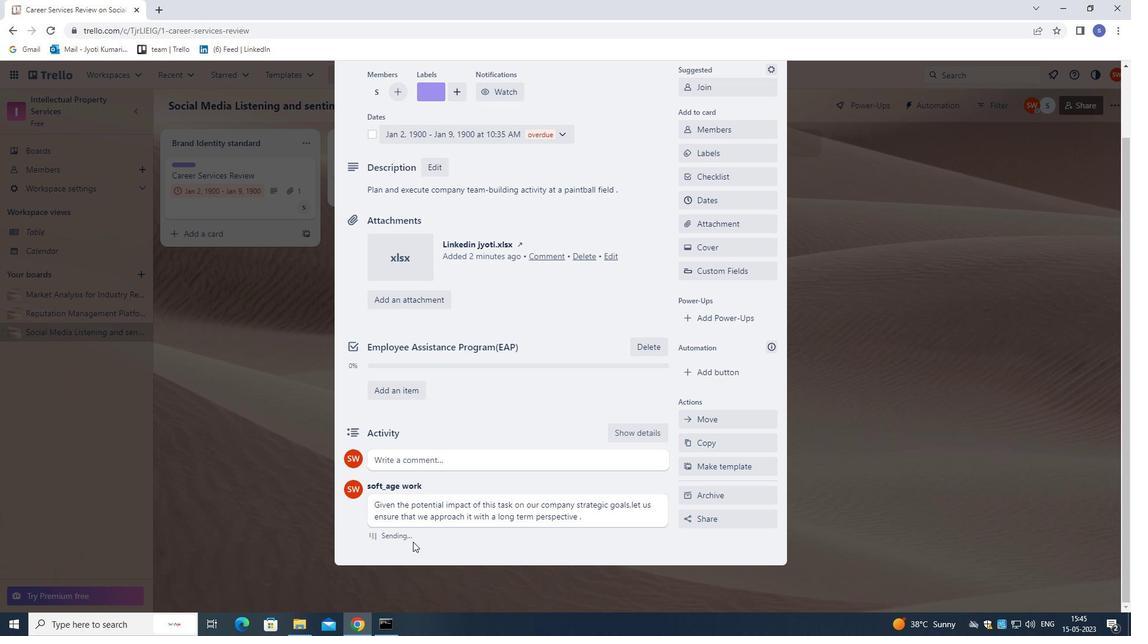 
Action: Mouse scrolled (427, 525) with delta (0, 0)
Screenshot: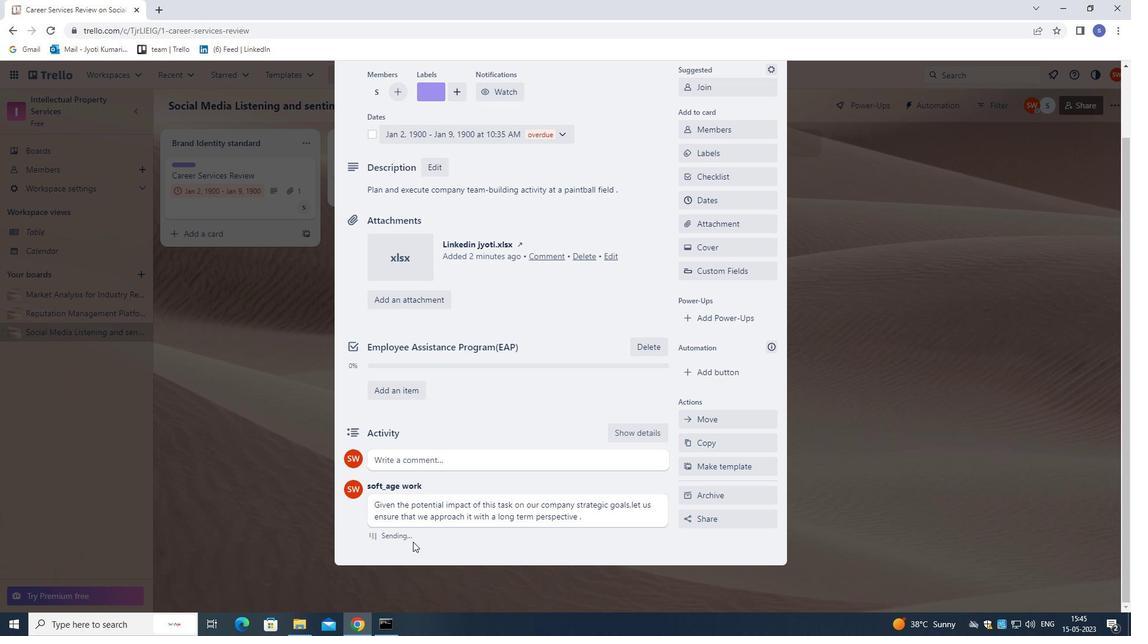 
Action: Mouse moved to (629, 164)
Screenshot: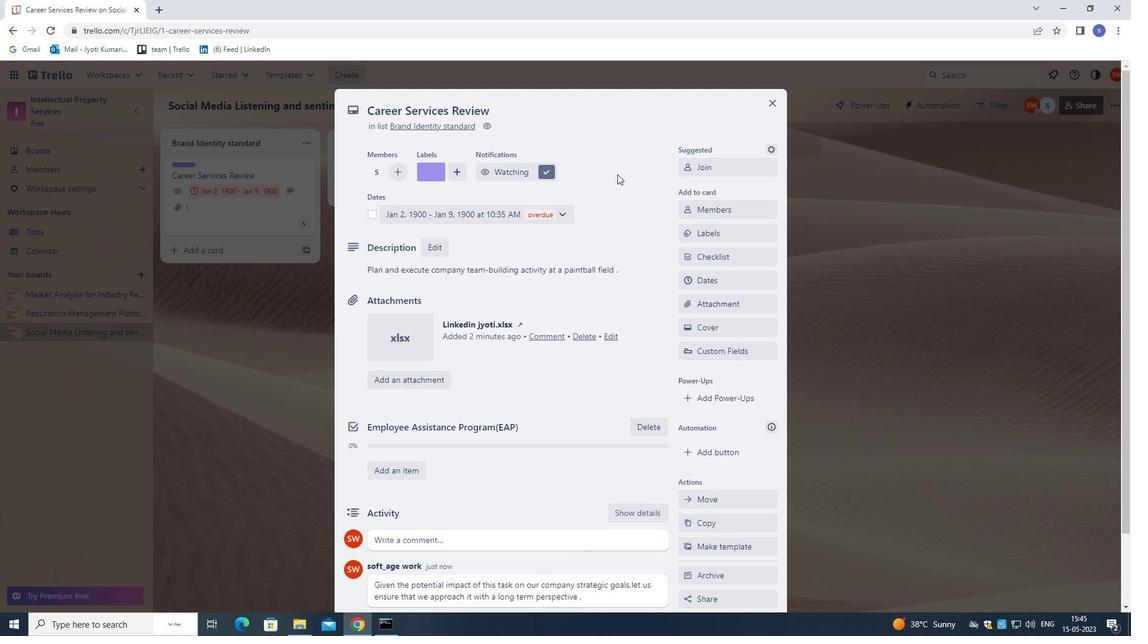 
Action: Mouse scrolled (629, 165) with delta (0, 0)
Screenshot: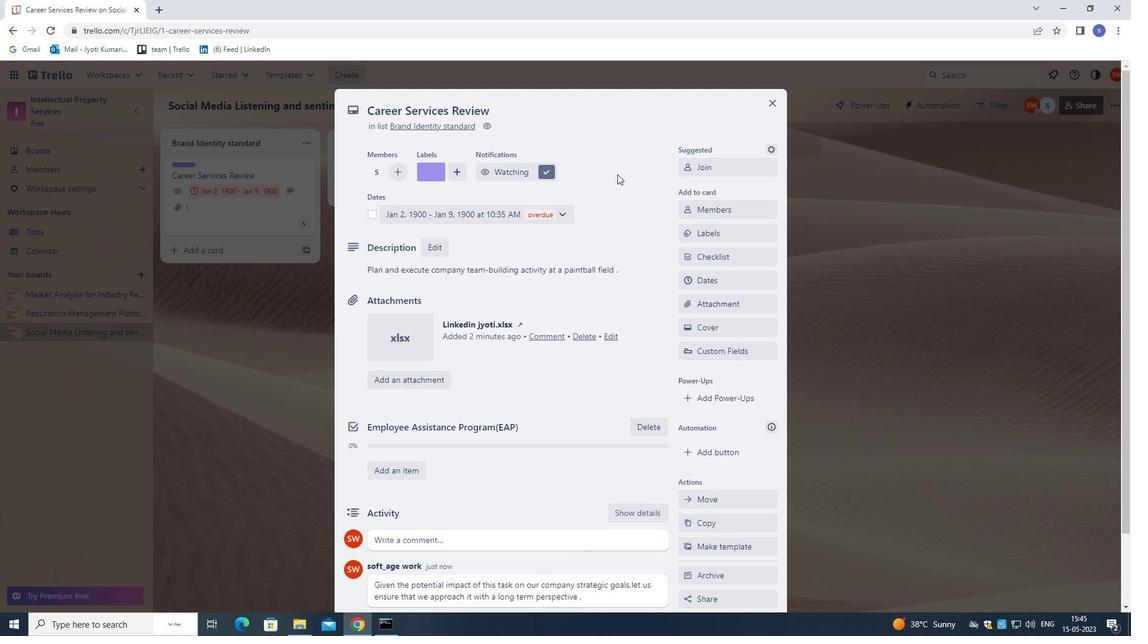
Action: Mouse moved to (632, 162)
Screenshot: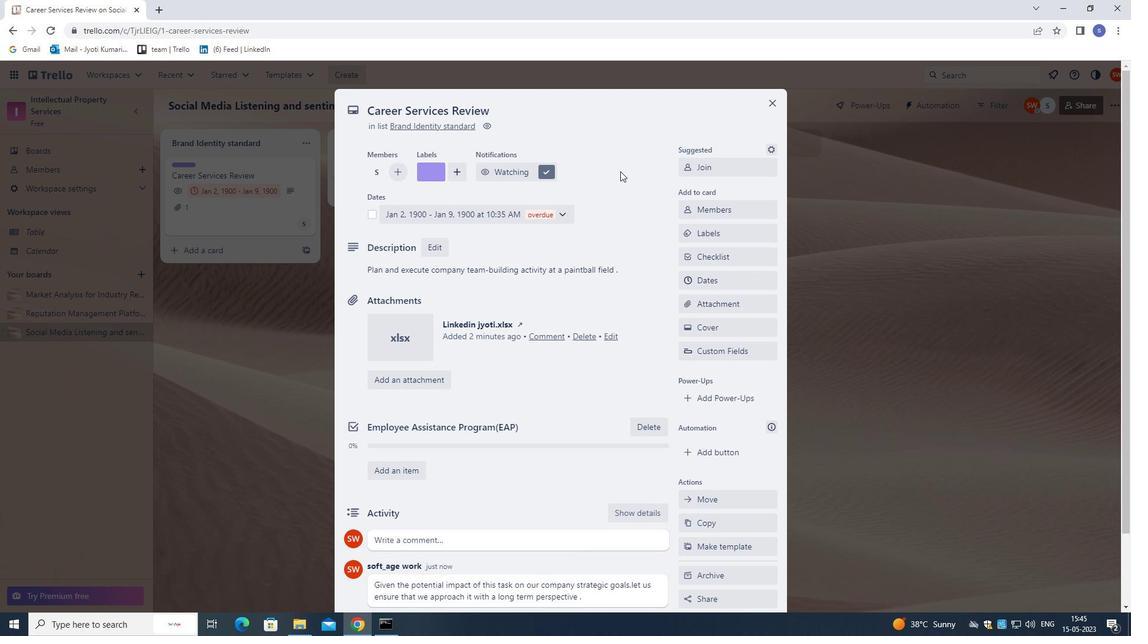
Action: Mouse scrolled (632, 162) with delta (0, 0)
Screenshot: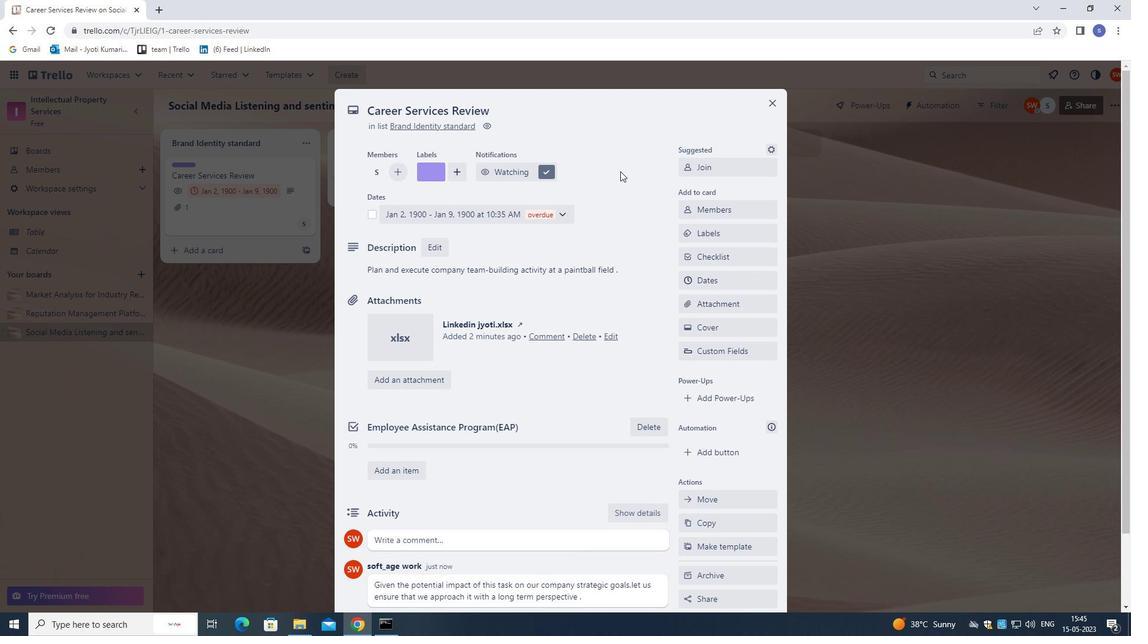 
Action: Mouse moved to (765, 108)
Screenshot: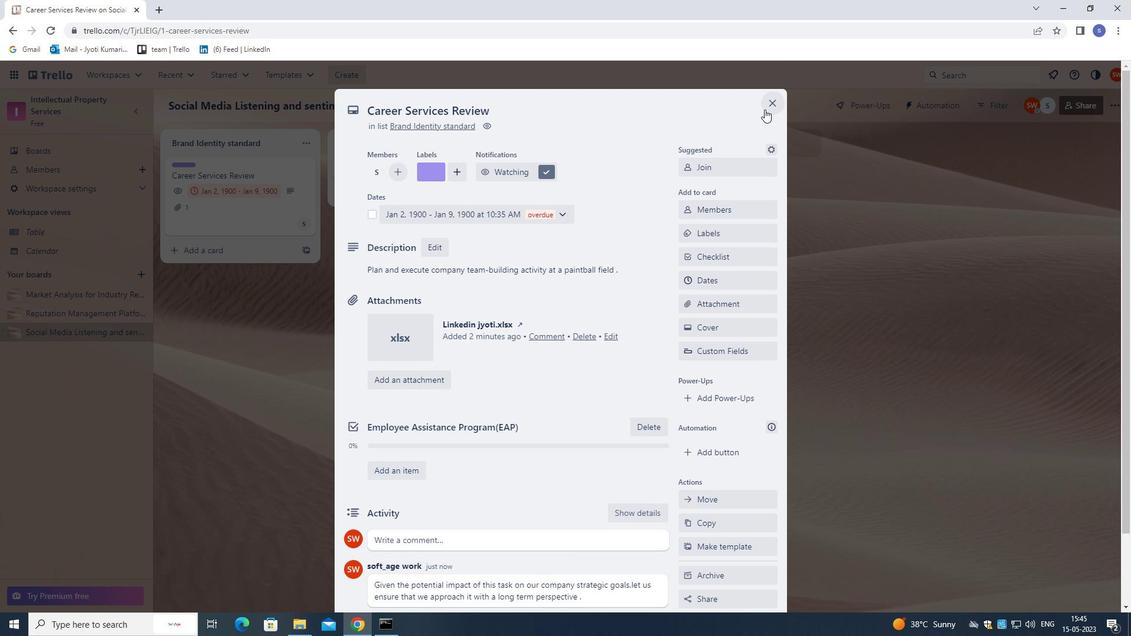 
Action: Mouse pressed left at (765, 108)
Screenshot: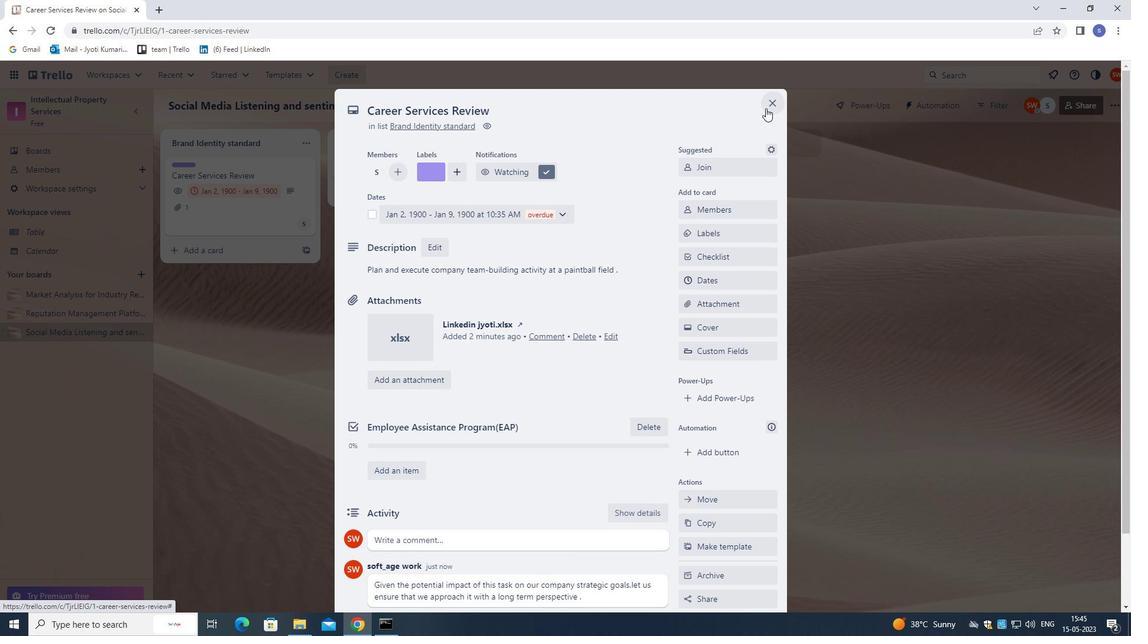 
Action: Mouse moved to (709, 126)
Screenshot: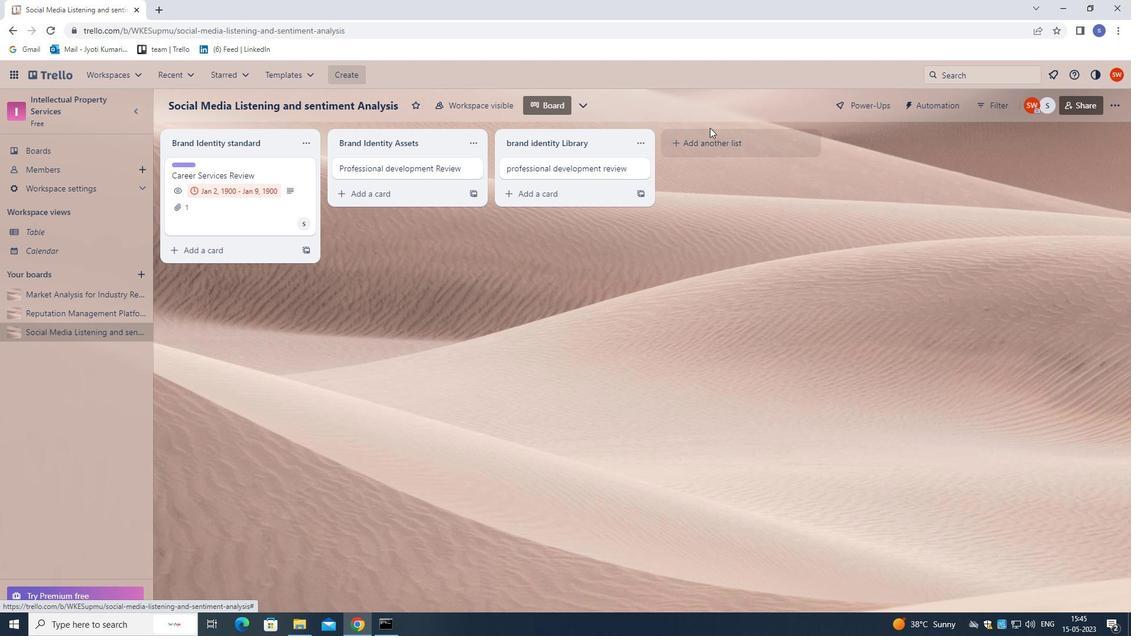 
